 Task: Look for space in Yōkaichiba, Japan from 7th July, 2023 to 15th July, 2023 for 6 adults in price range Rs.15000 to Rs.20000. Place can be entire place with 3 bedrooms having 3 beds and 3 bathrooms. Property type can be house, flat, guest house. Booking option can be shelf check-in. Required host language is English.
Action: Mouse moved to (486, 119)
Screenshot: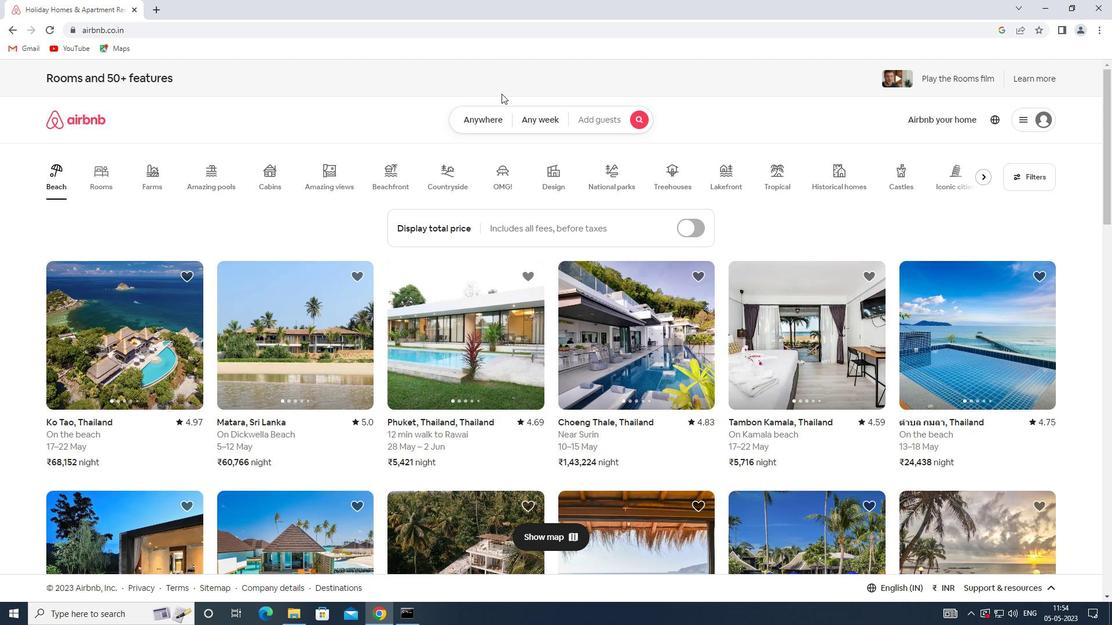 
Action: Mouse pressed left at (486, 119)
Screenshot: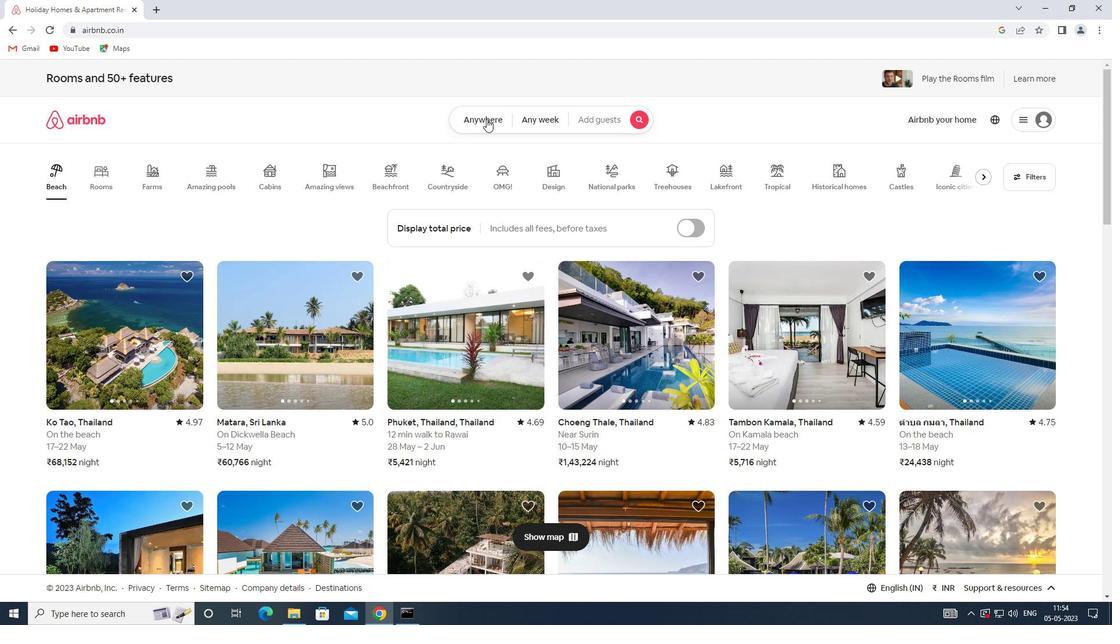 
Action: Mouse moved to (437, 159)
Screenshot: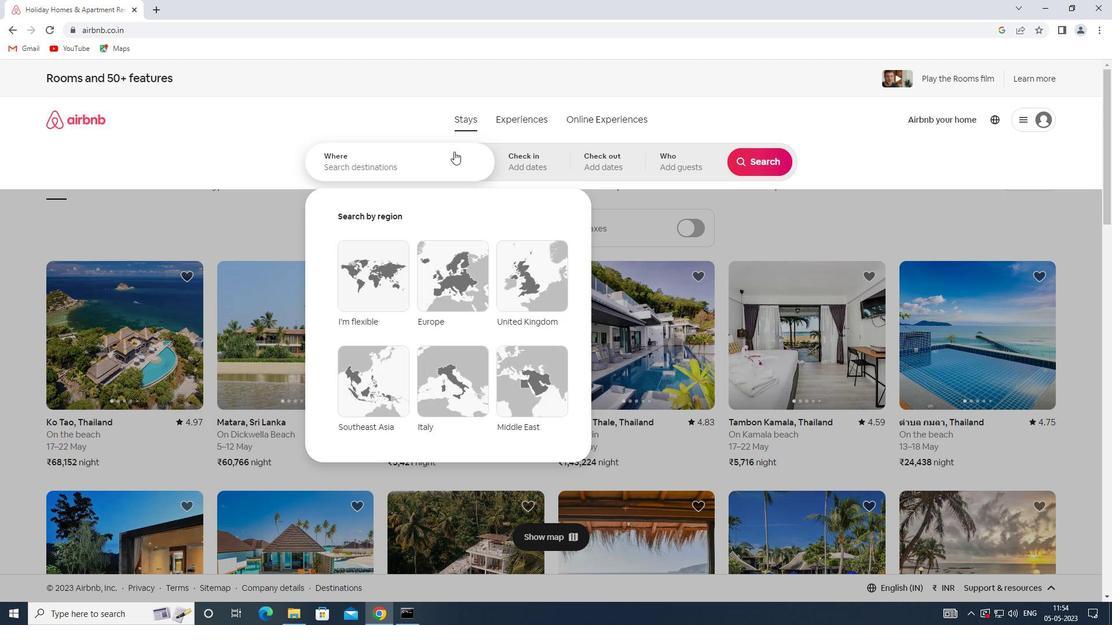 
Action: Mouse pressed left at (437, 159)
Screenshot: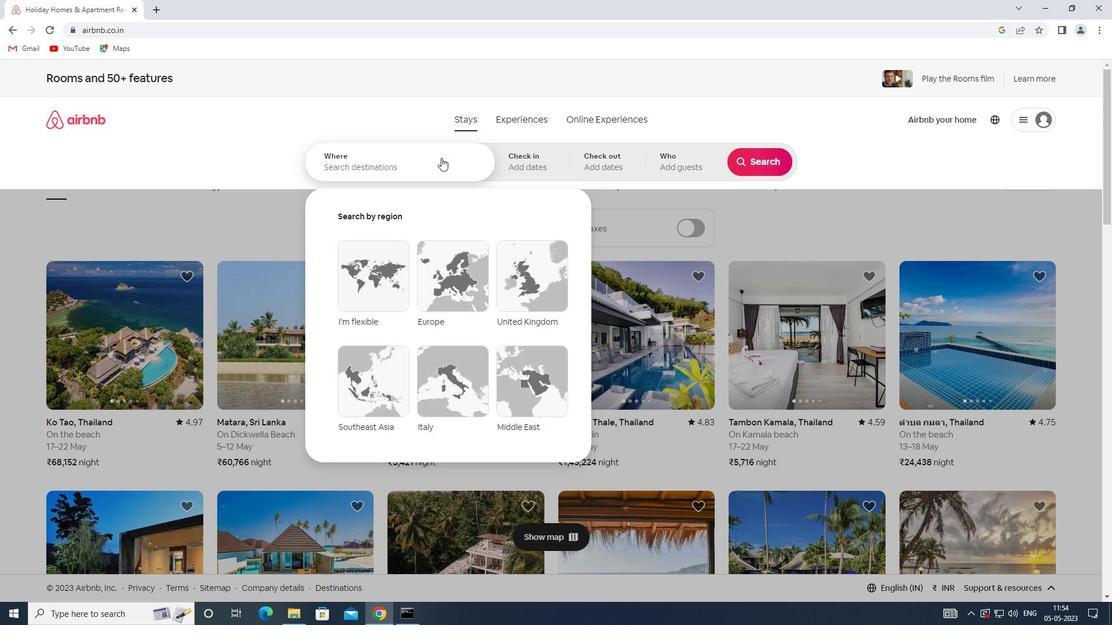 
Action: Key pressed <Key.shift>YOKAICHIBA,<Key.shift>JAPAN
Screenshot: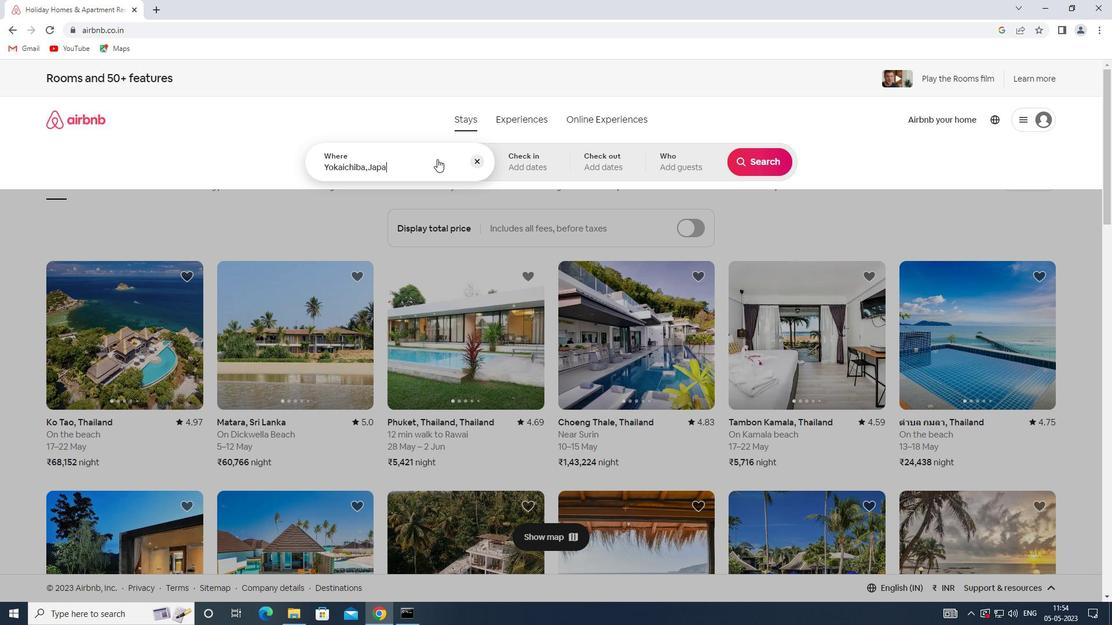 
Action: Mouse moved to (515, 158)
Screenshot: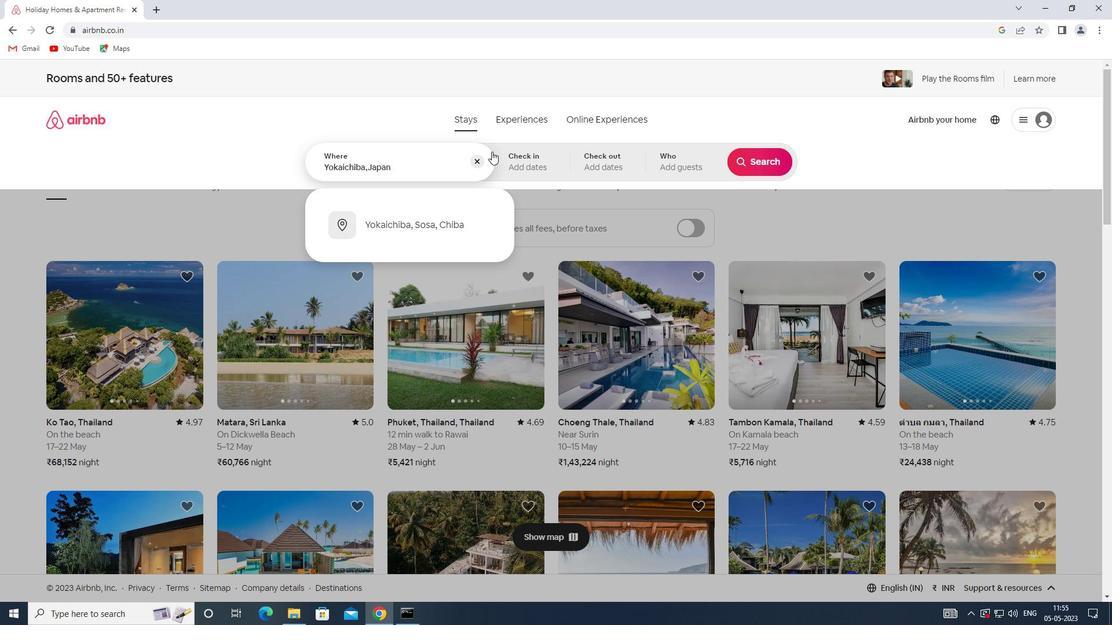 
Action: Mouse pressed left at (515, 158)
Screenshot: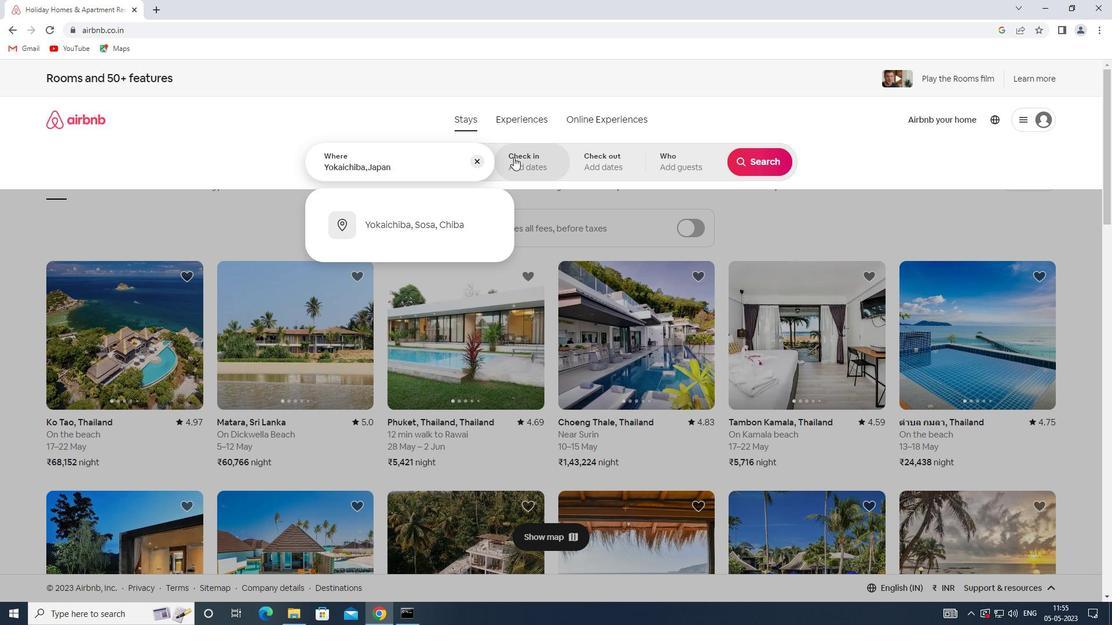 
Action: Mouse moved to (759, 256)
Screenshot: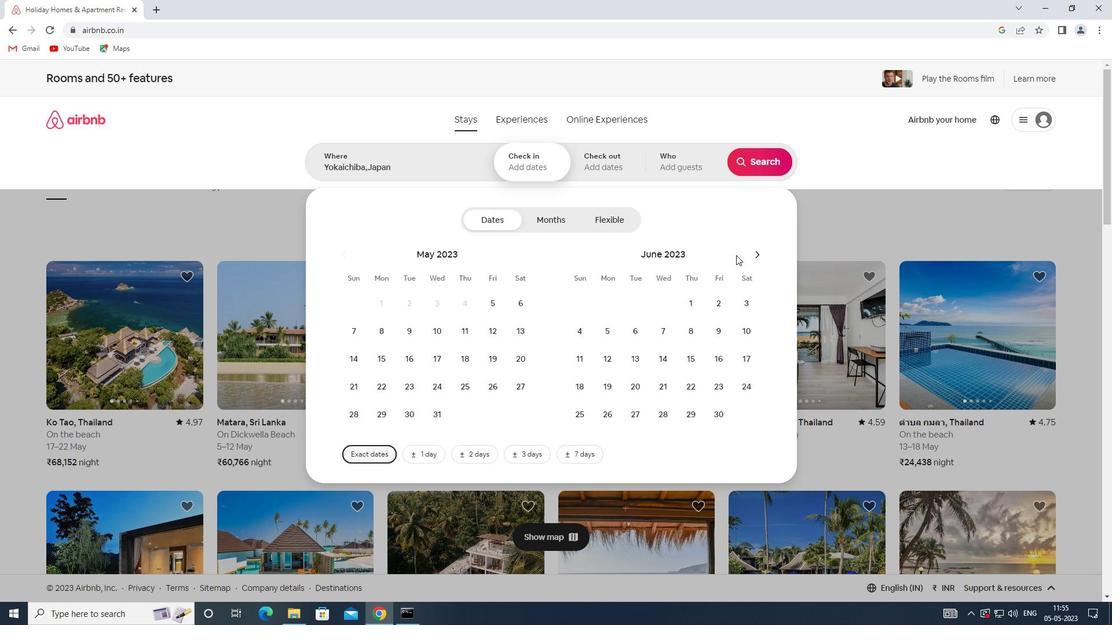 
Action: Mouse pressed left at (759, 256)
Screenshot: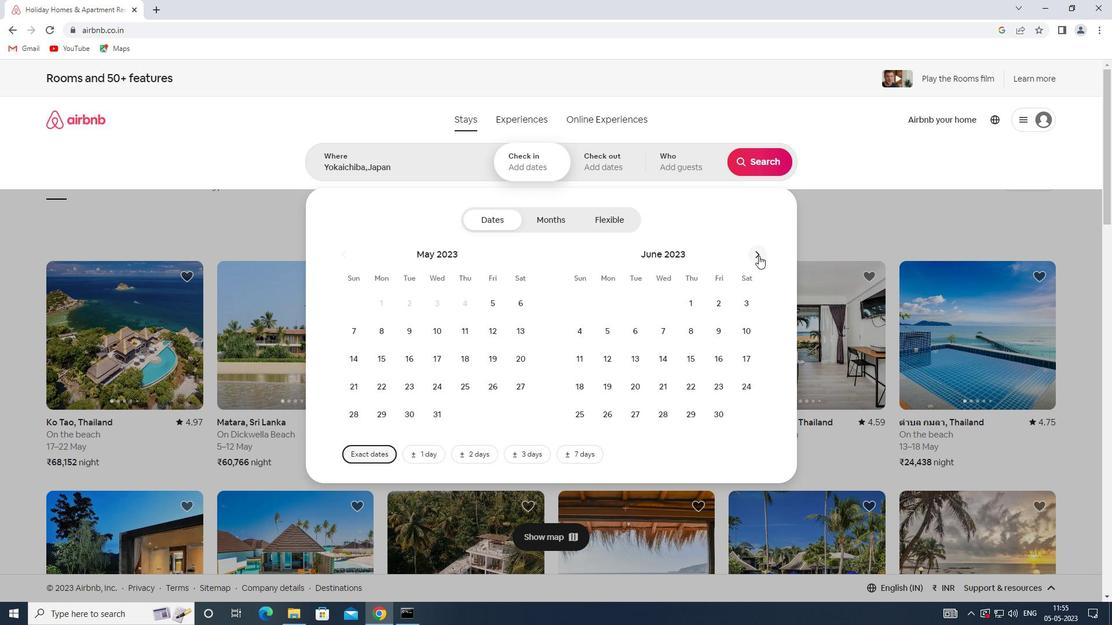 
Action: Mouse moved to (722, 332)
Screenshot: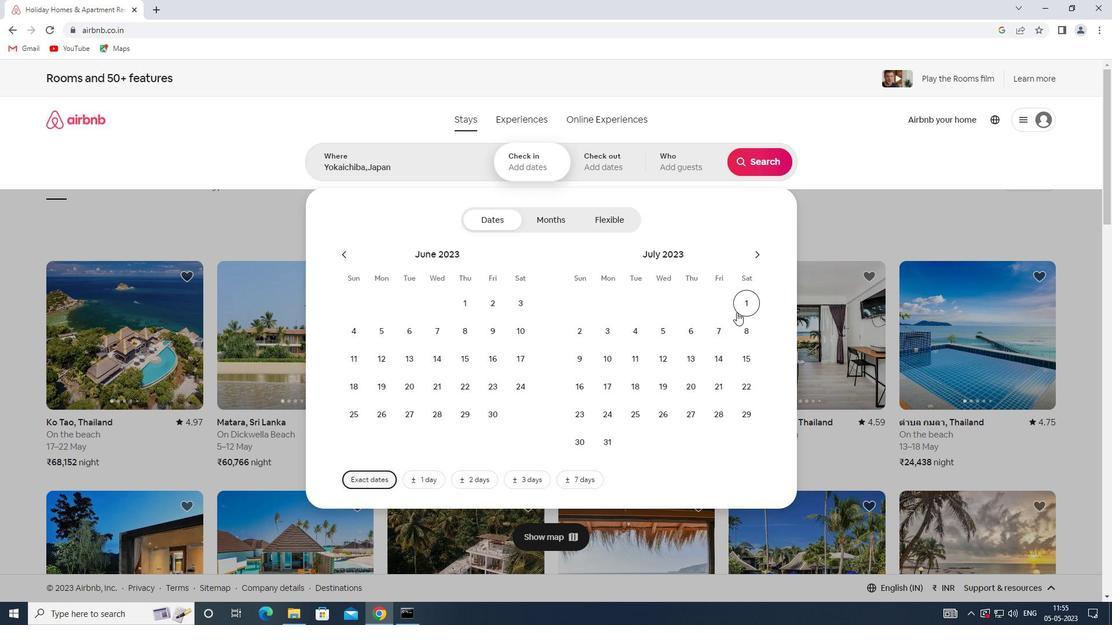 
Action: Mouse pressed left at (722, 332)
Screenshot: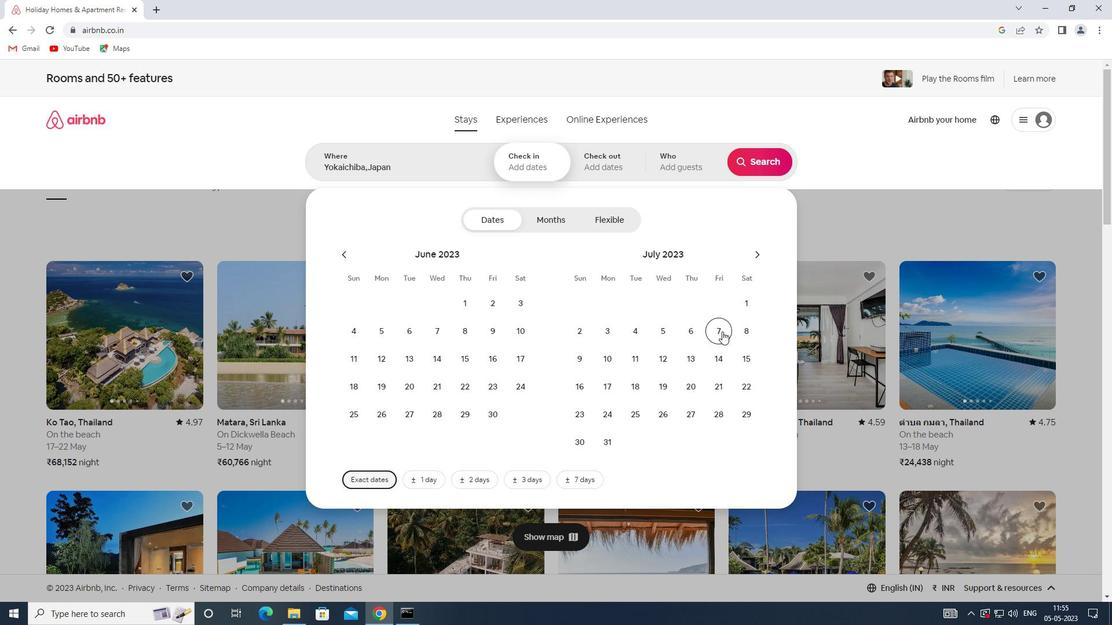 
Action: Mouse moved to (745, 356)
Screenshot: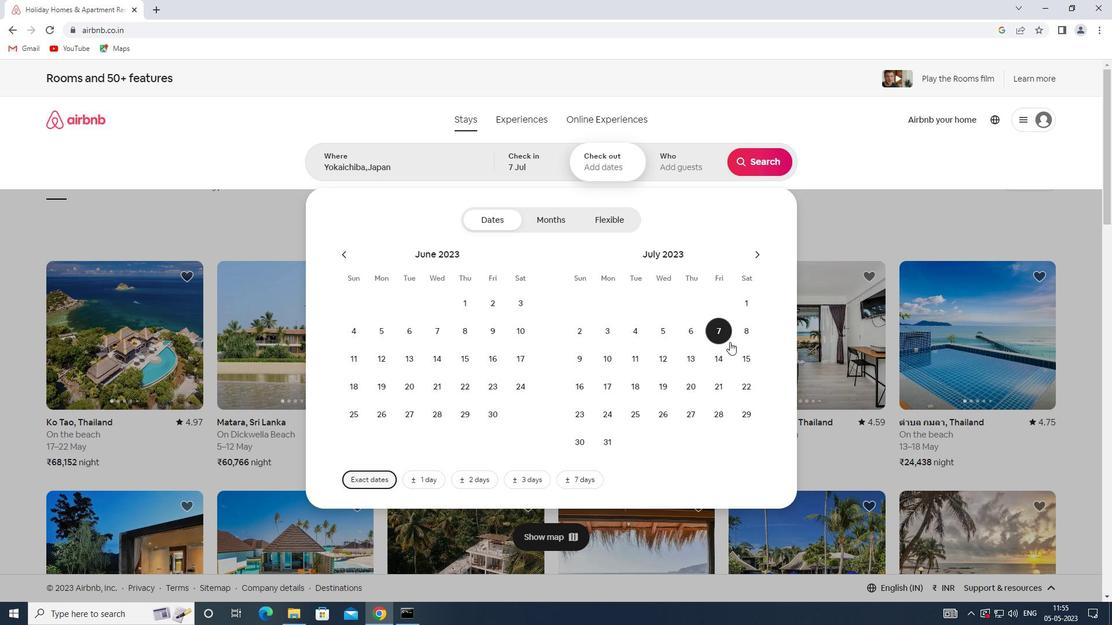 
Action: Mouse pressed left at (745, 356)
Screenshot: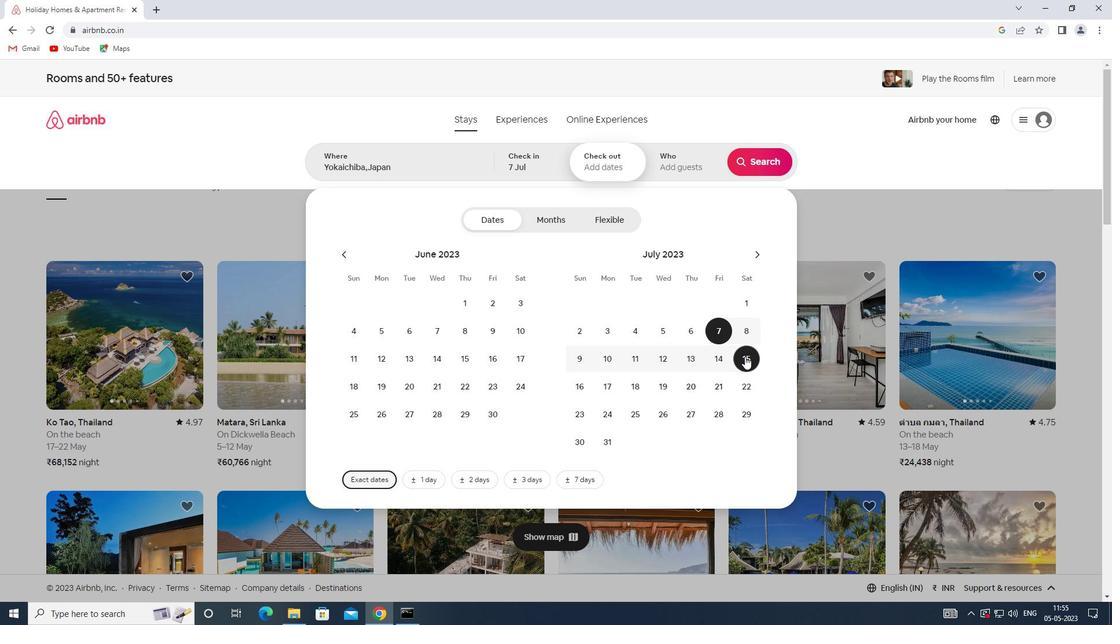 
Action: Mouse moved to (681, 169)
Screenshot: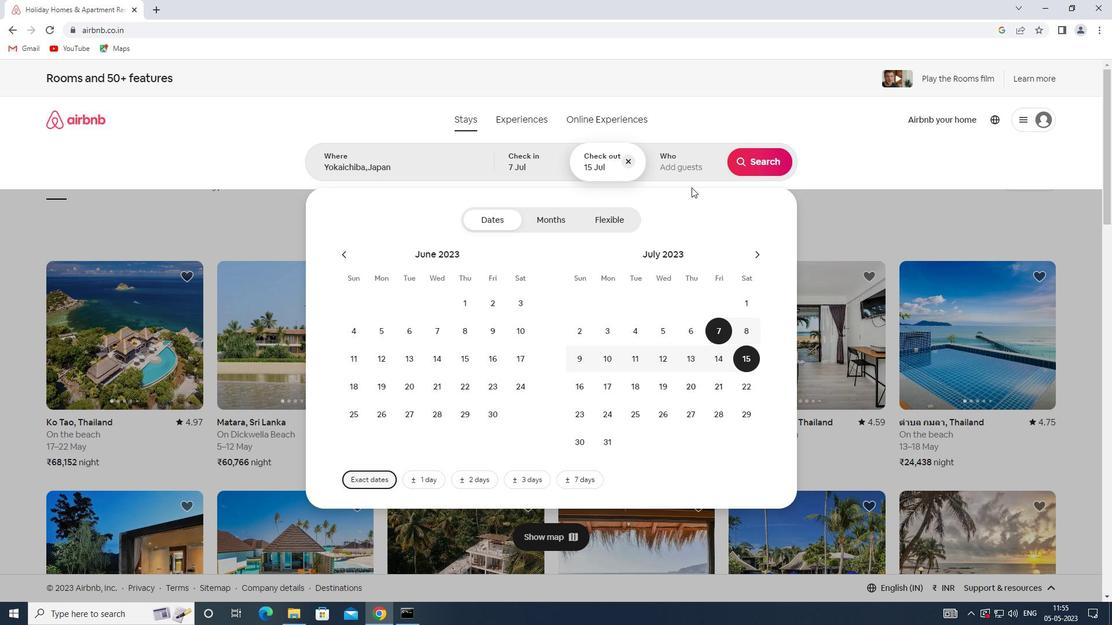 
Action: Mouse pressed left at (681, 169)
Screenshot: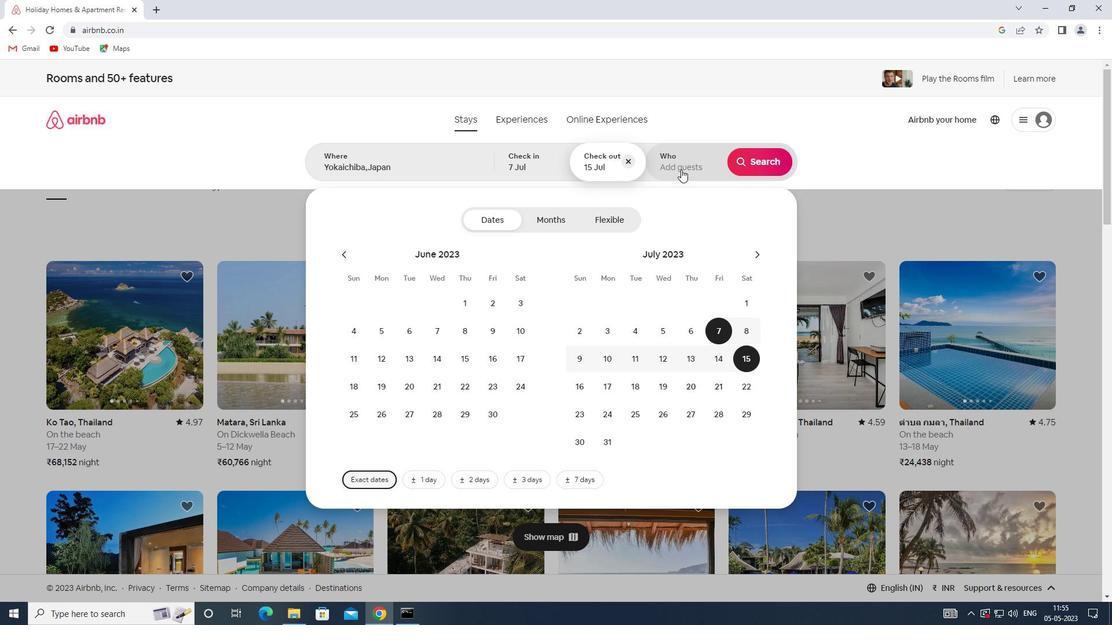 
Action: Mouse moved to (761, 222)
Screenshot: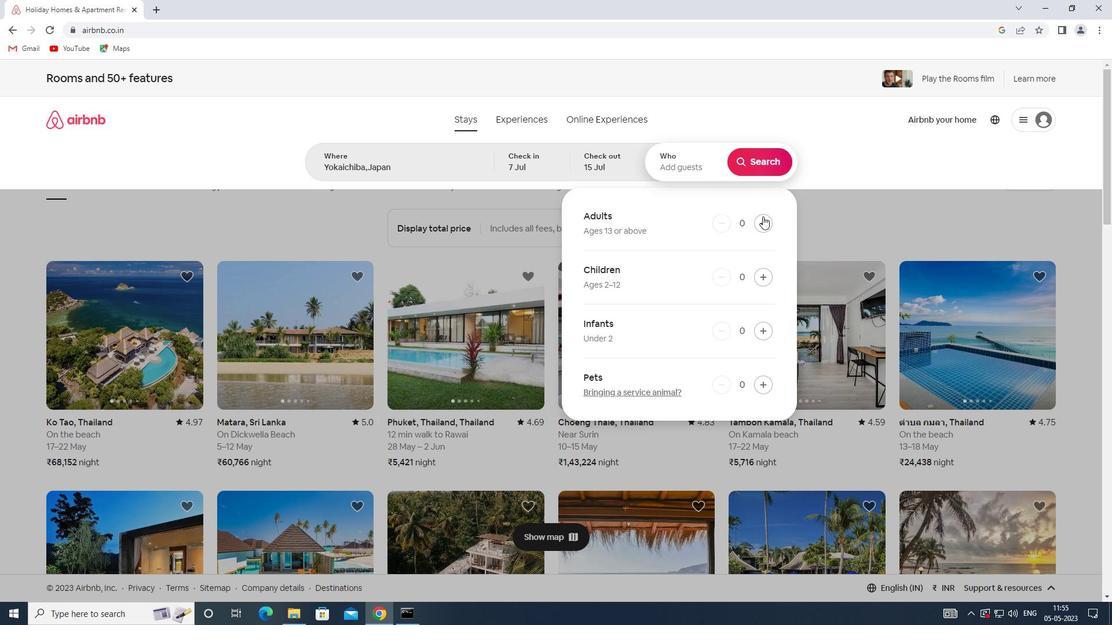 
Action: Mouse pressed left at (761, 222)
Screenshot: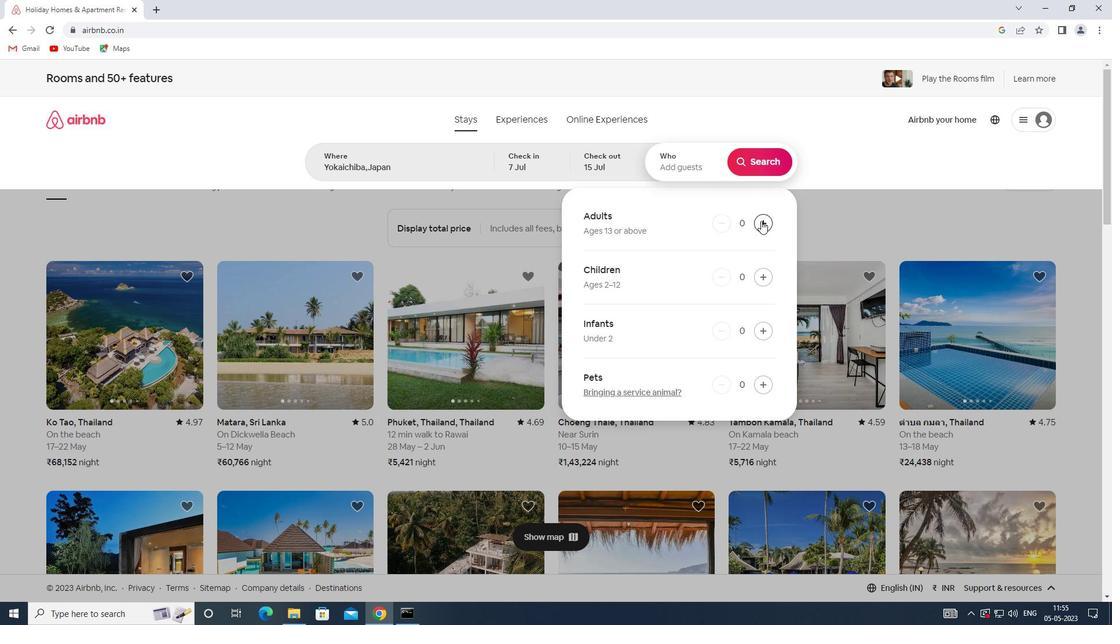 
Action: Mouse pressed left at (761, 222)
Screenshot: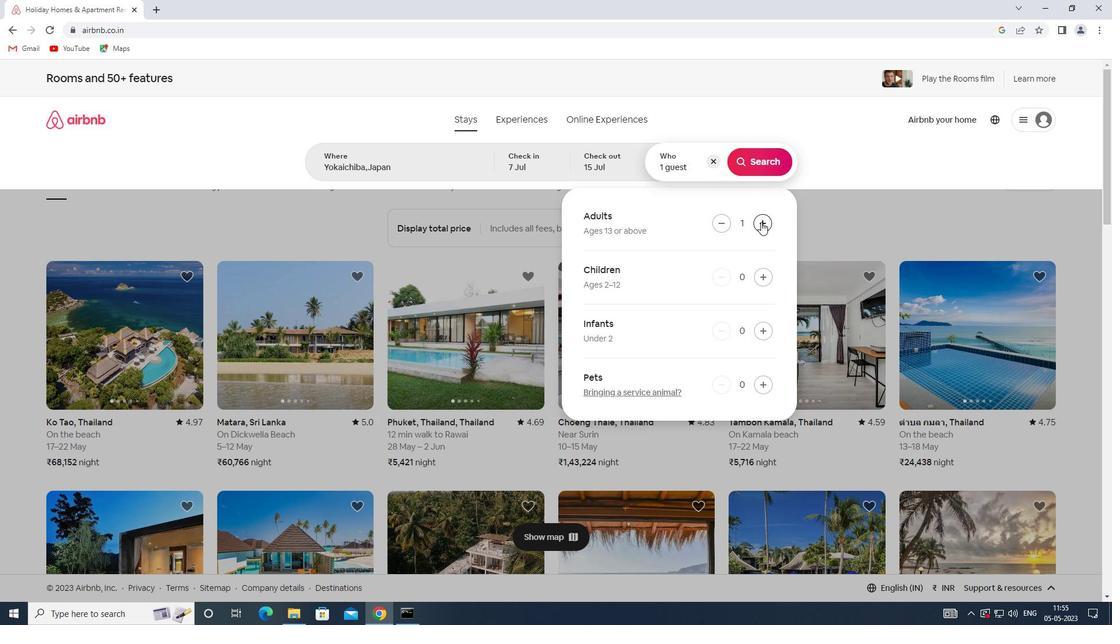 
Action: Mouse pressed left at (761, 222)
Screenshot: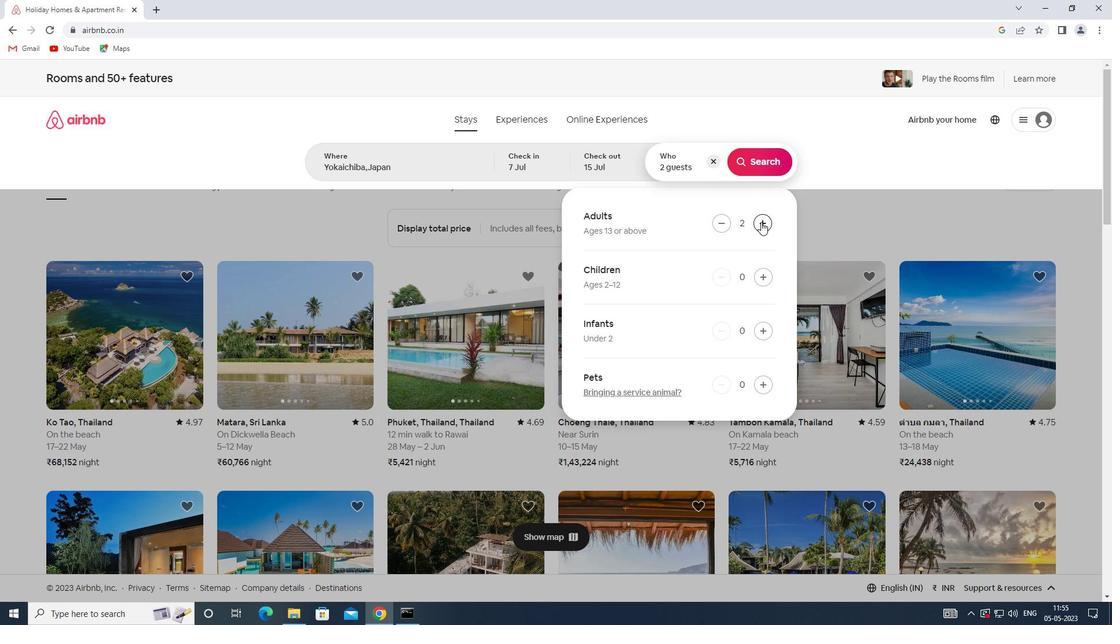 
Action: Mouse pressed left at (761, 222)
Screenshot: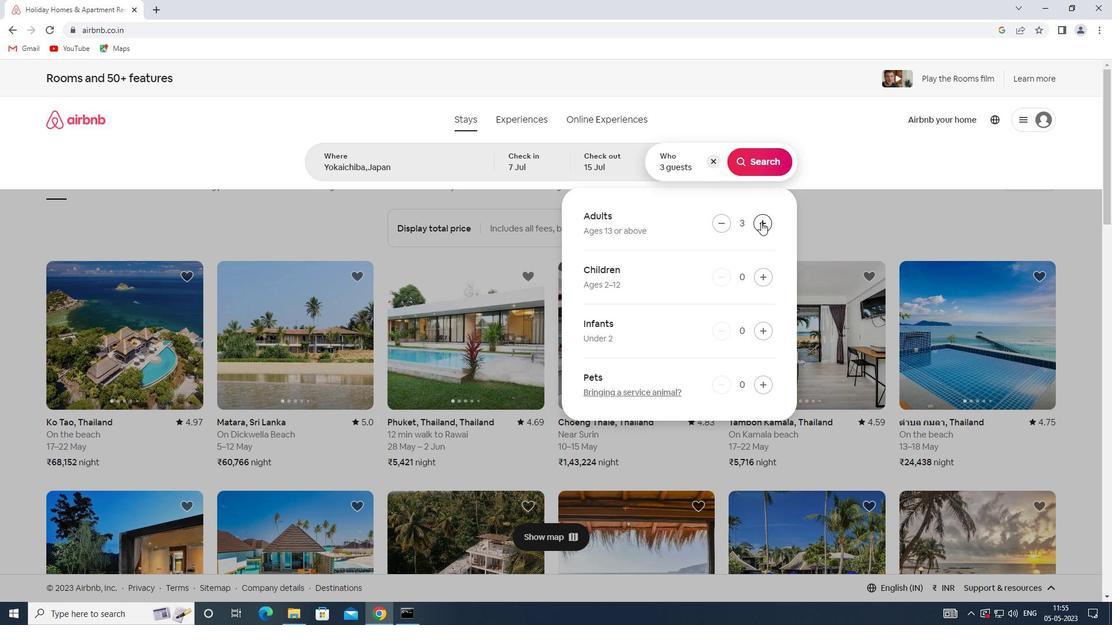 
Action: Mouse pressed left at (761, 222)
Screenshot: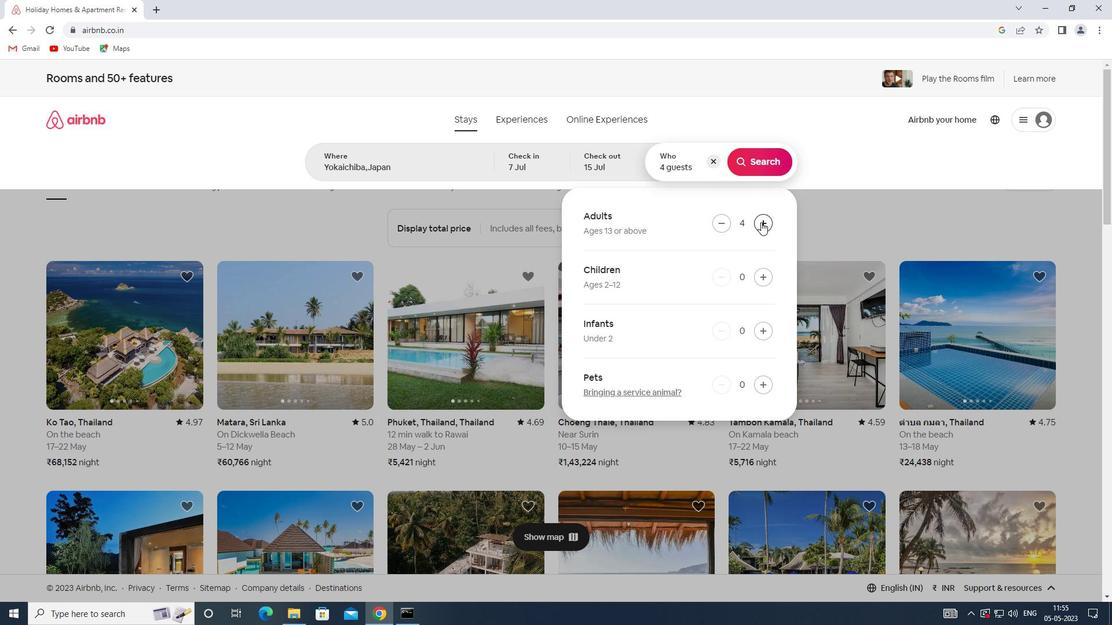 
Action: Mouse pressed left at (761, 222)
Screenshot: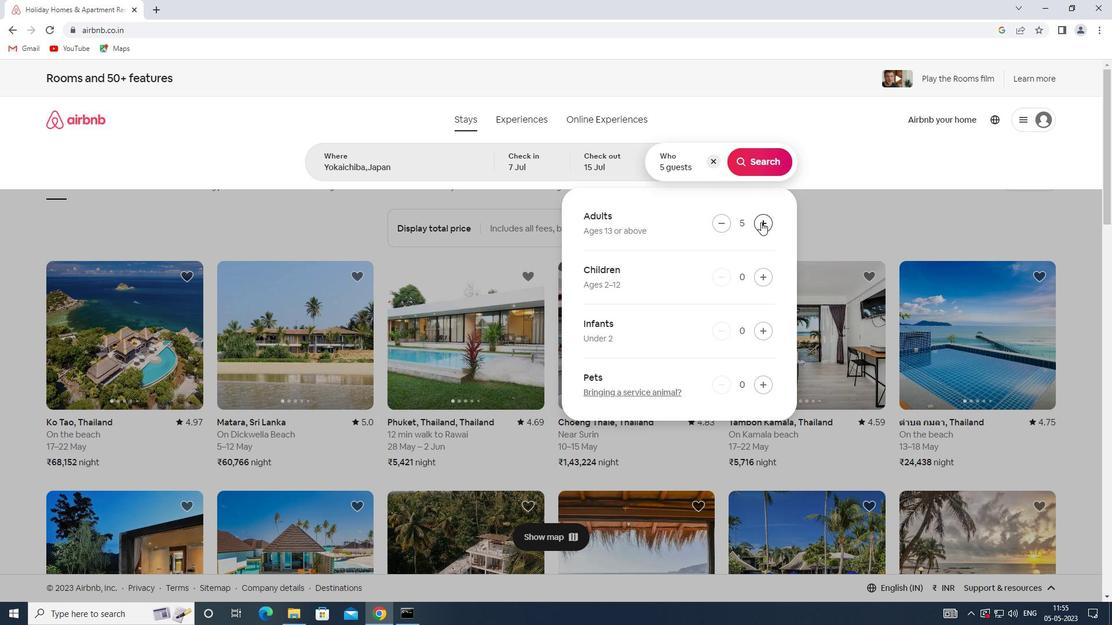 
Action: Mouse moved to (761, 163)
Screenshot: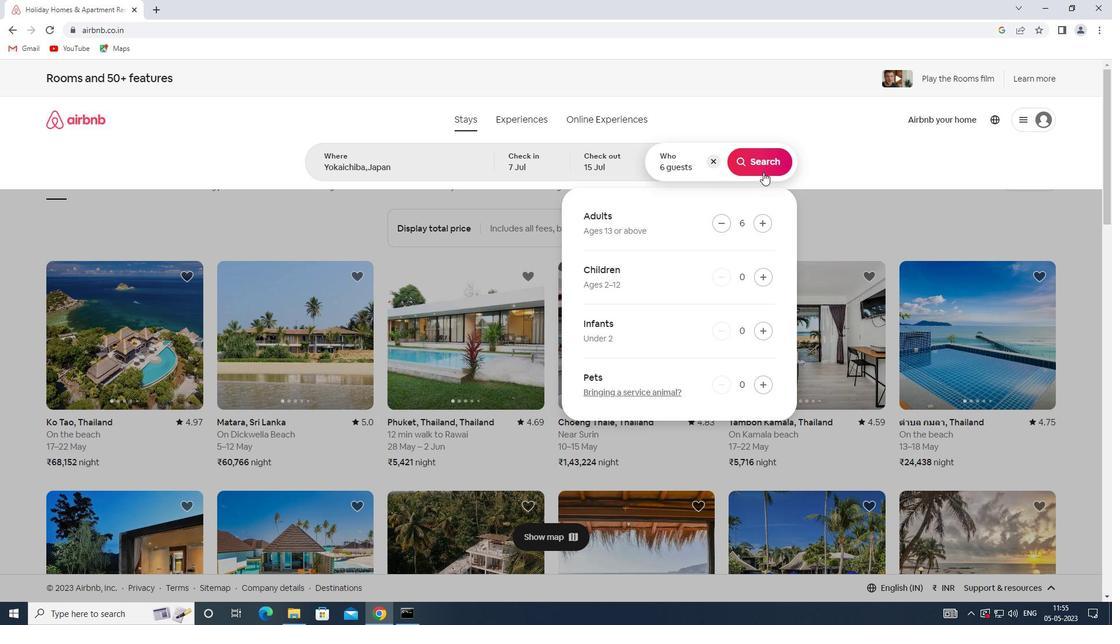 
Action: Mouse pressed left at (761, 163)
Screenshot: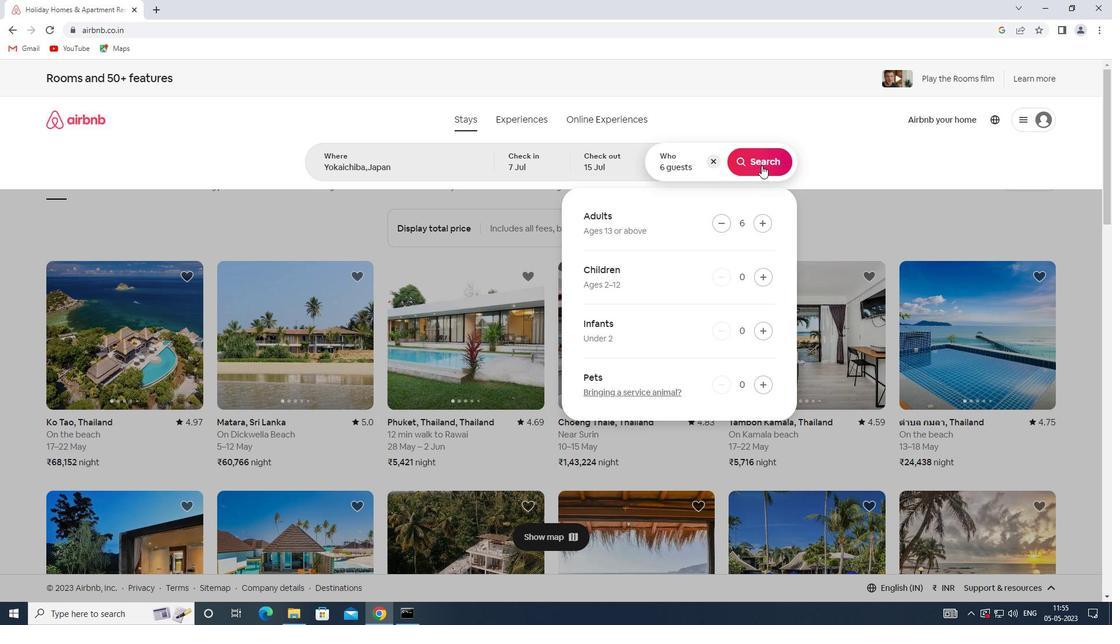 
Action: Mouse moved to (1064, 140)
Screenshot: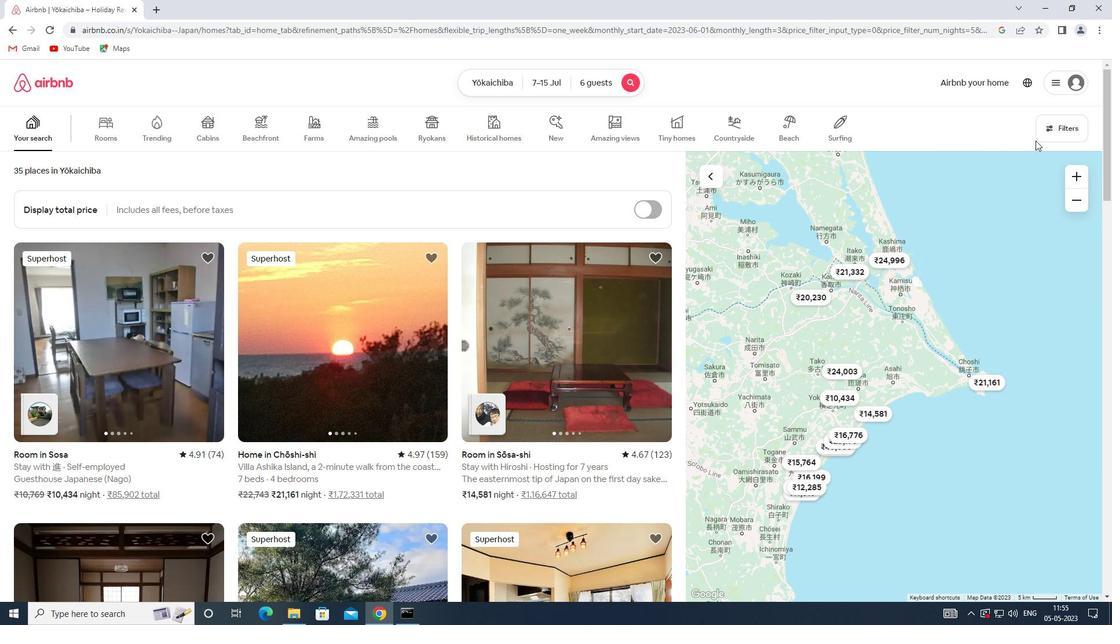 
Action: Mouse pressed left at (1064, 140)
Screenshot: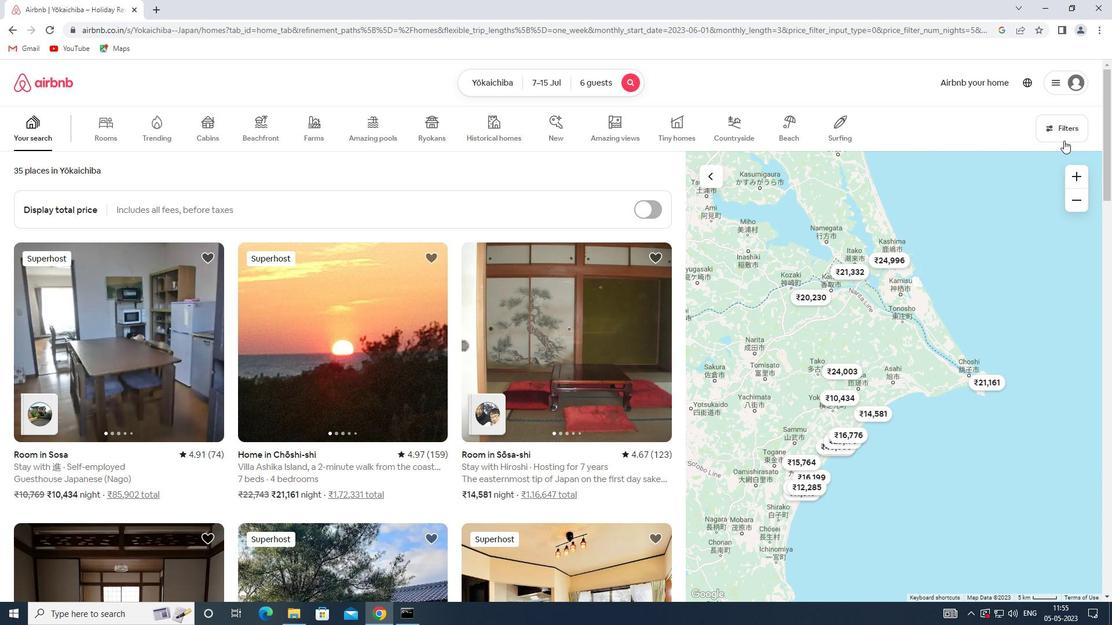 
Action: Mouse moved to (420, 414)
Screenshot: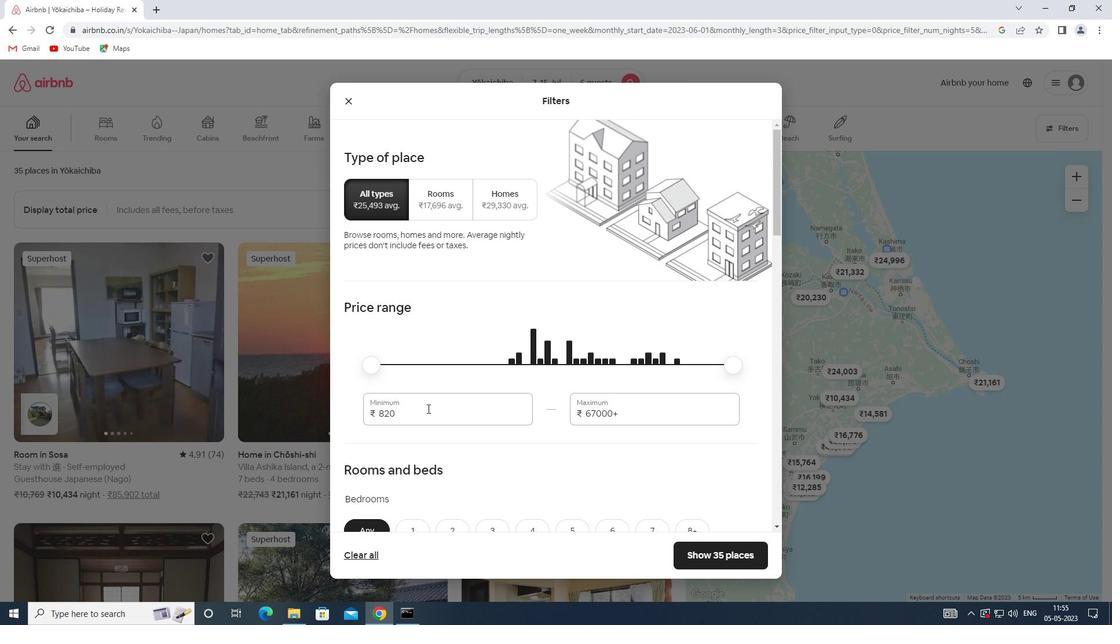 
Action: Mouse pressed left at (420, 414)
Screenshot: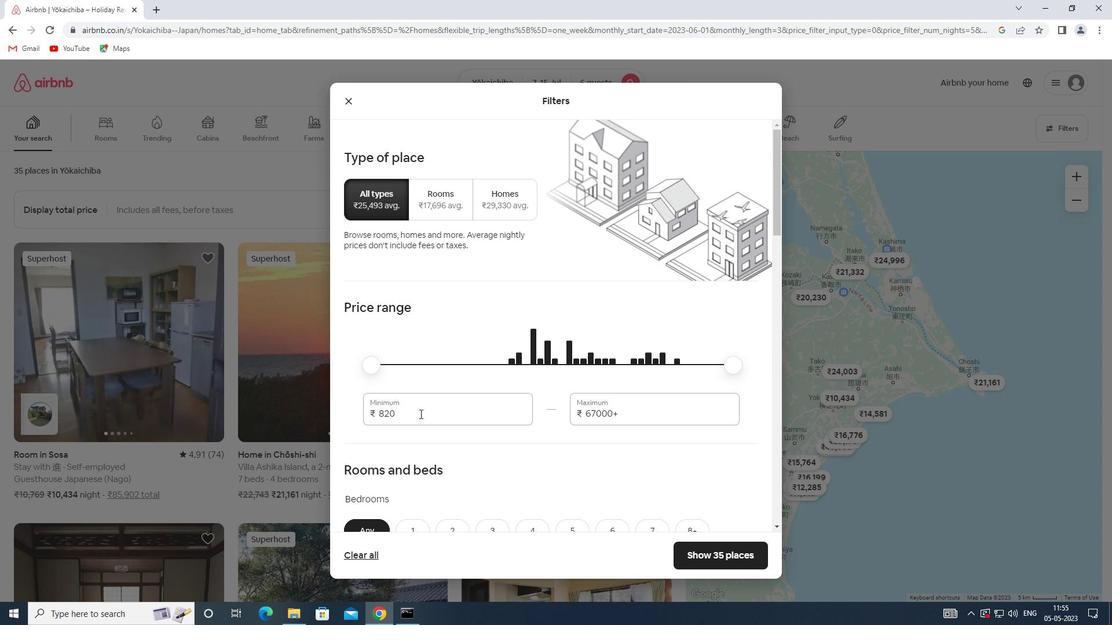 
Action: Mouse moved to (364, 411)
Screenshot: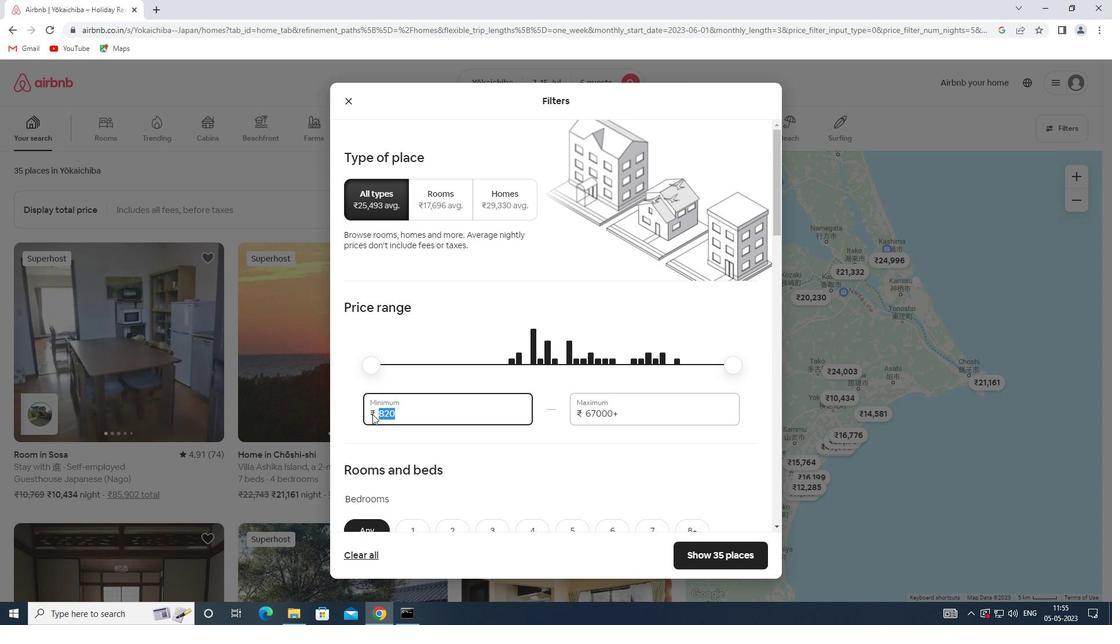 
Action: Key pressed 15000
Screenshot: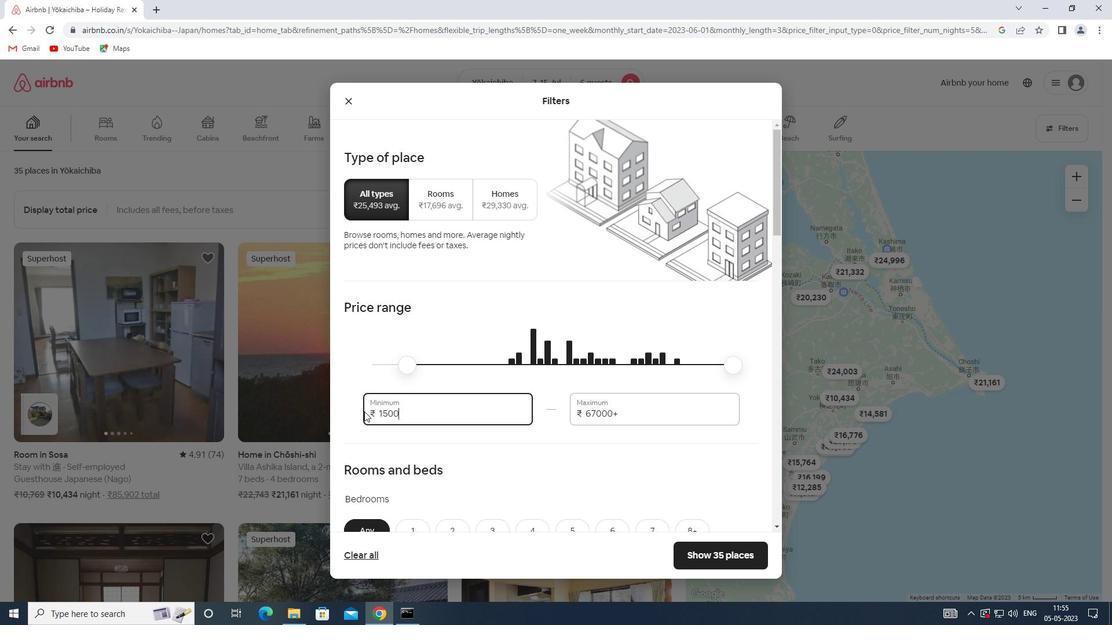 
Action: Mouse moved to (624, 416)
Screenshot: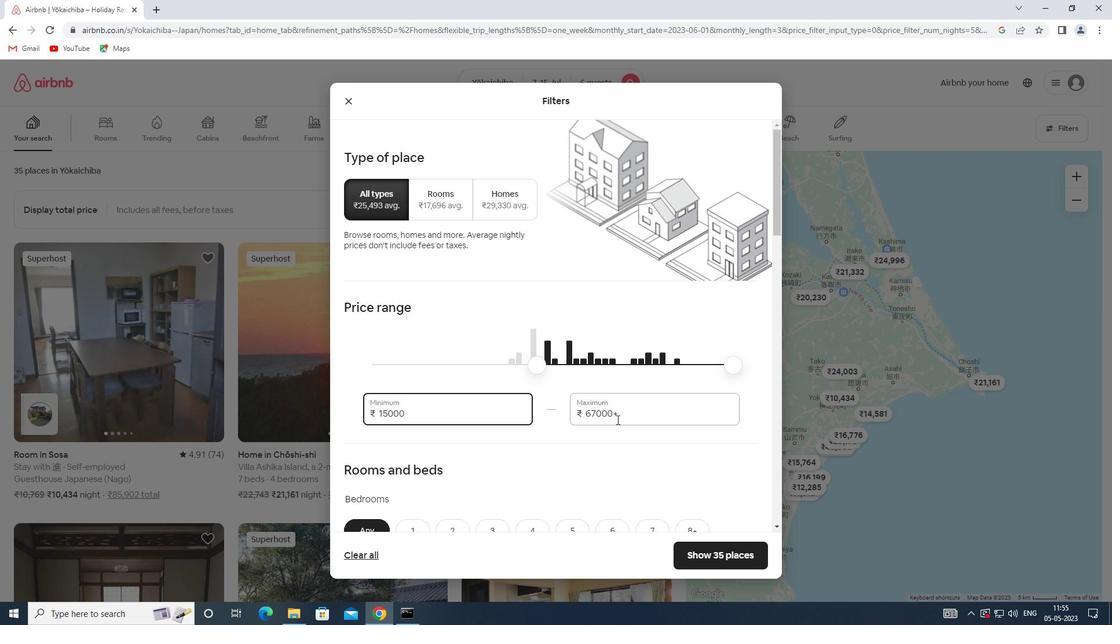 
Action: Mouse pressed left at (624, 416)
Screenshot: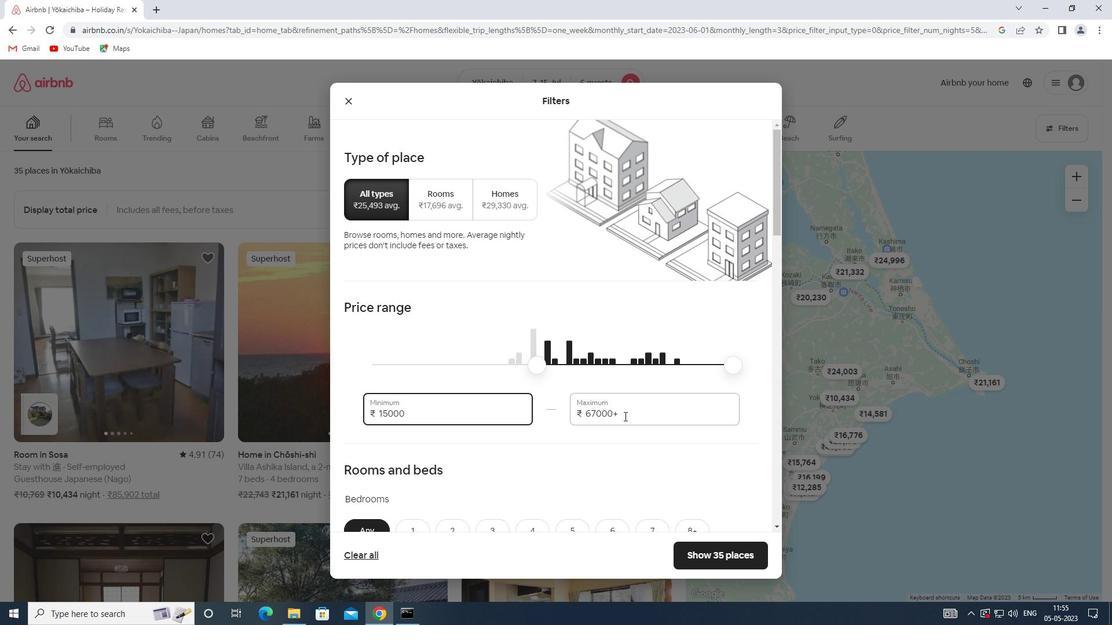 
Action: Mouse moved to (516, 413)
Screenshot: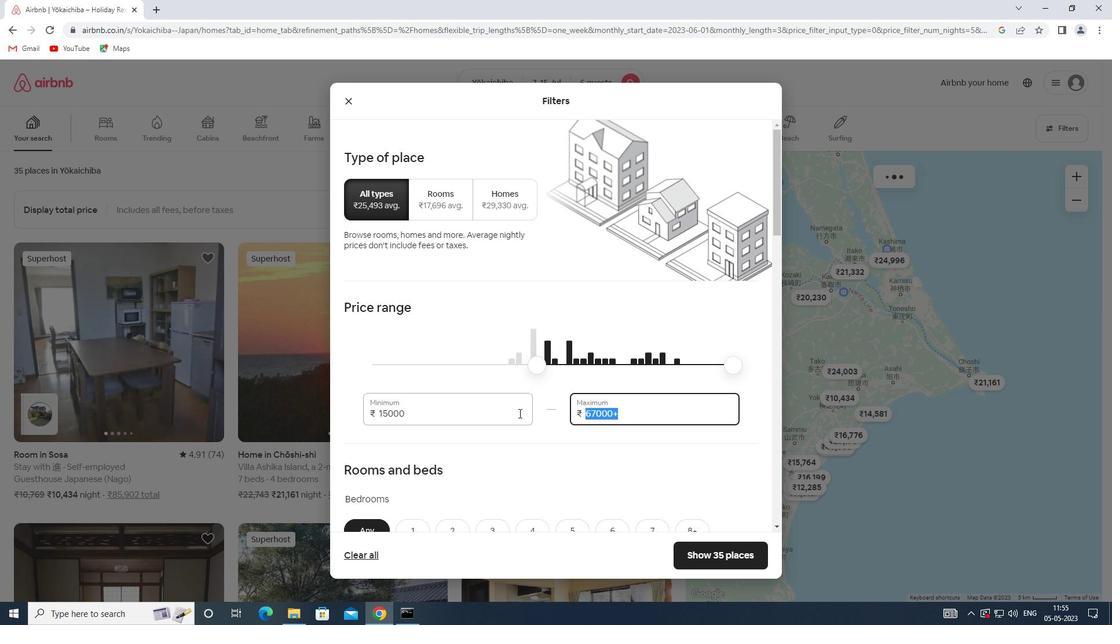 
Action: Key pressed 20000
Screenshot: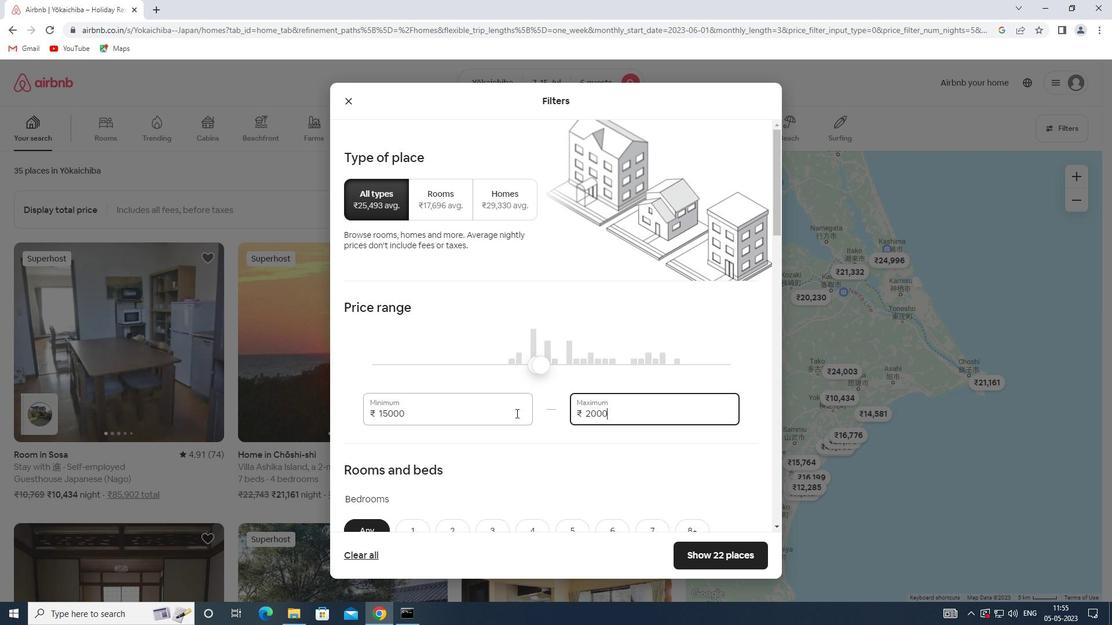 
Action: Mouse moved to (512, 413)
Screenshot: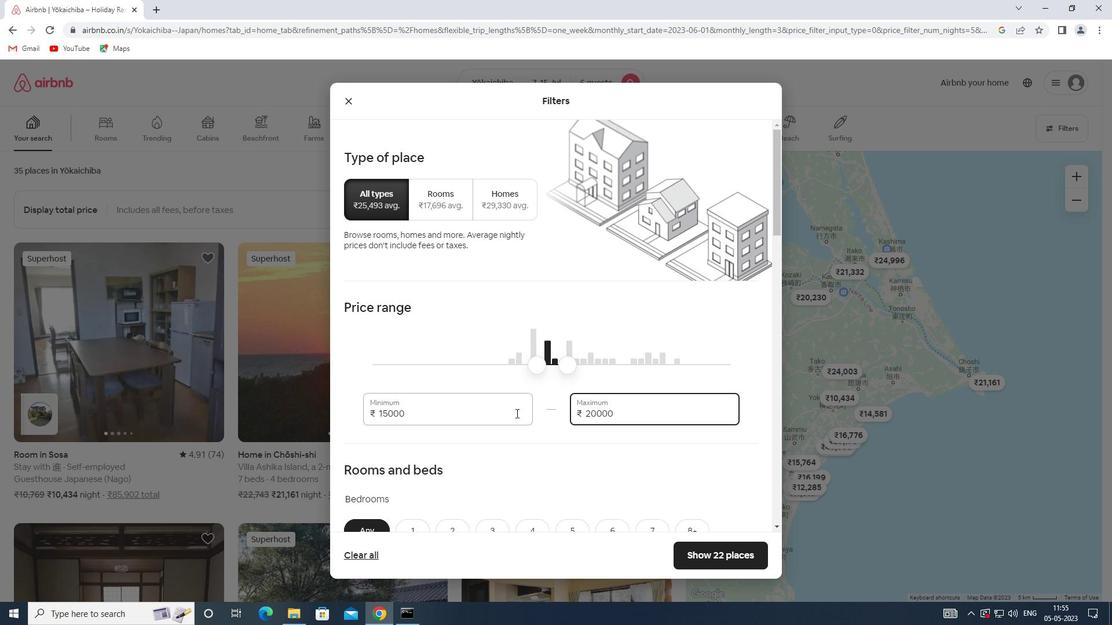 
Action: Mouse scrolled (512, 413) with delta (0, 0)
Screenshot: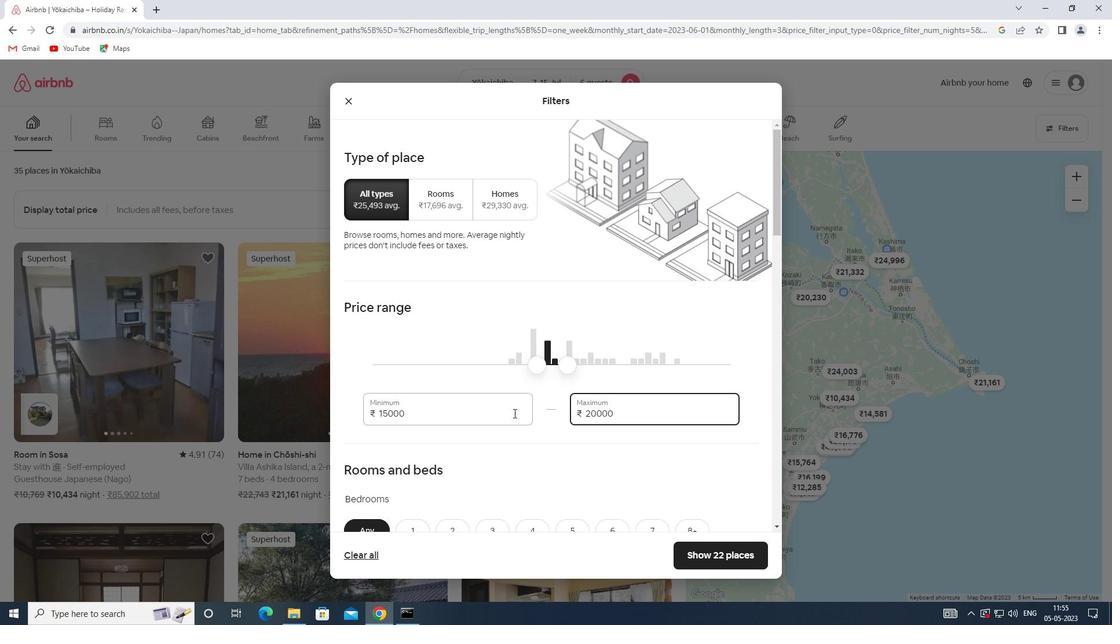 
Action: Mouse scrolled (512, 413) with delta (0, 0)
Screenshot: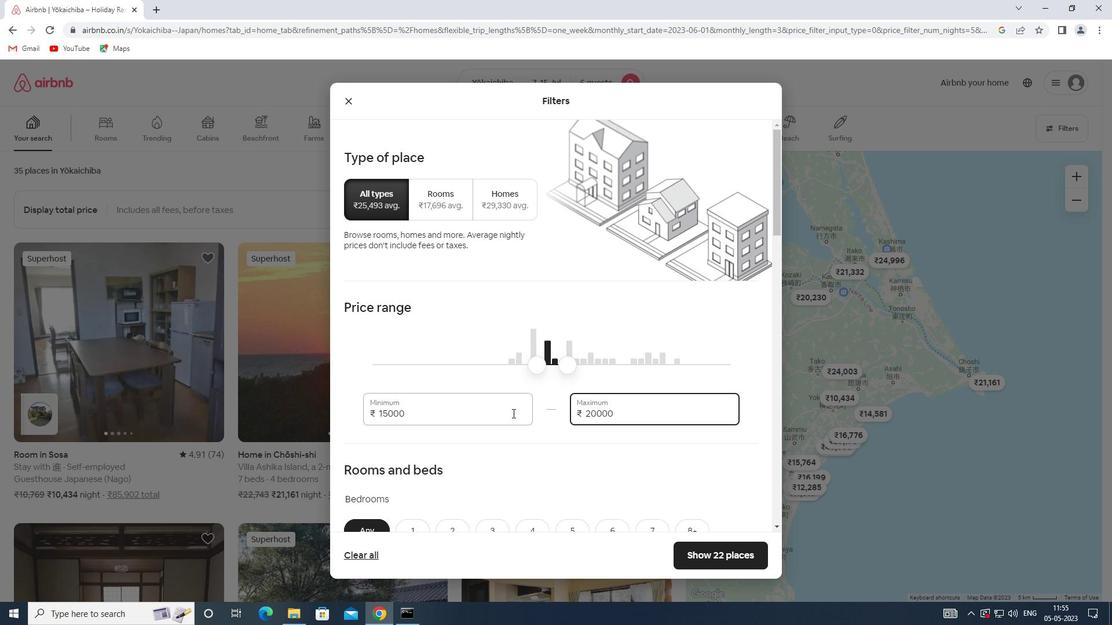 
Action: Mouse moved to (508, 417)
Screenshot: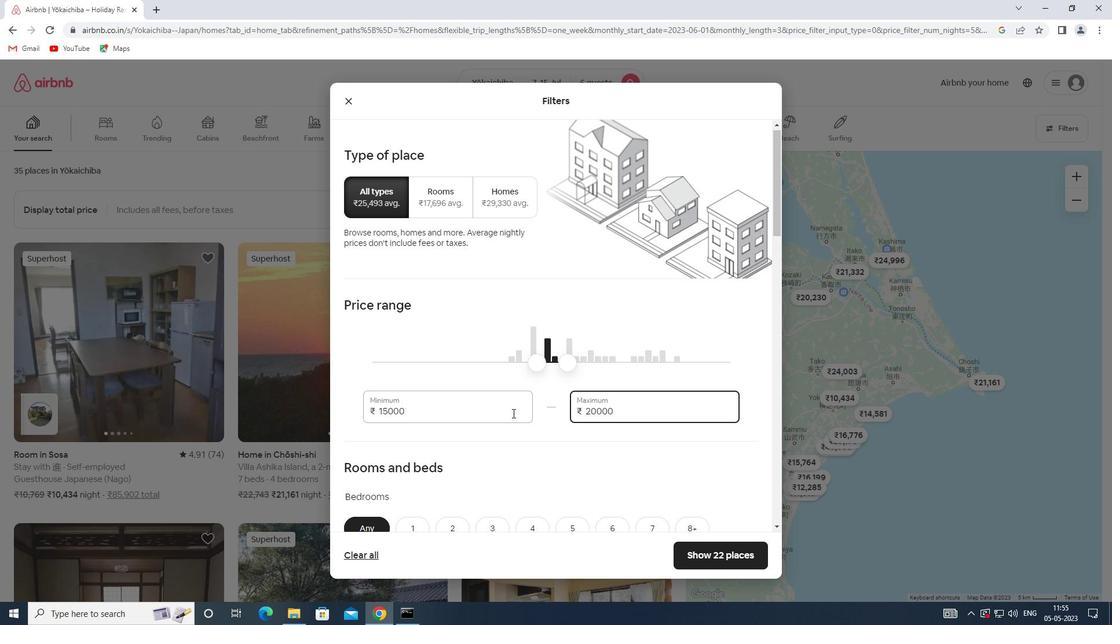 
Action: Mouse scrolled (508, 417) with delta (0, 0)
Screenshot: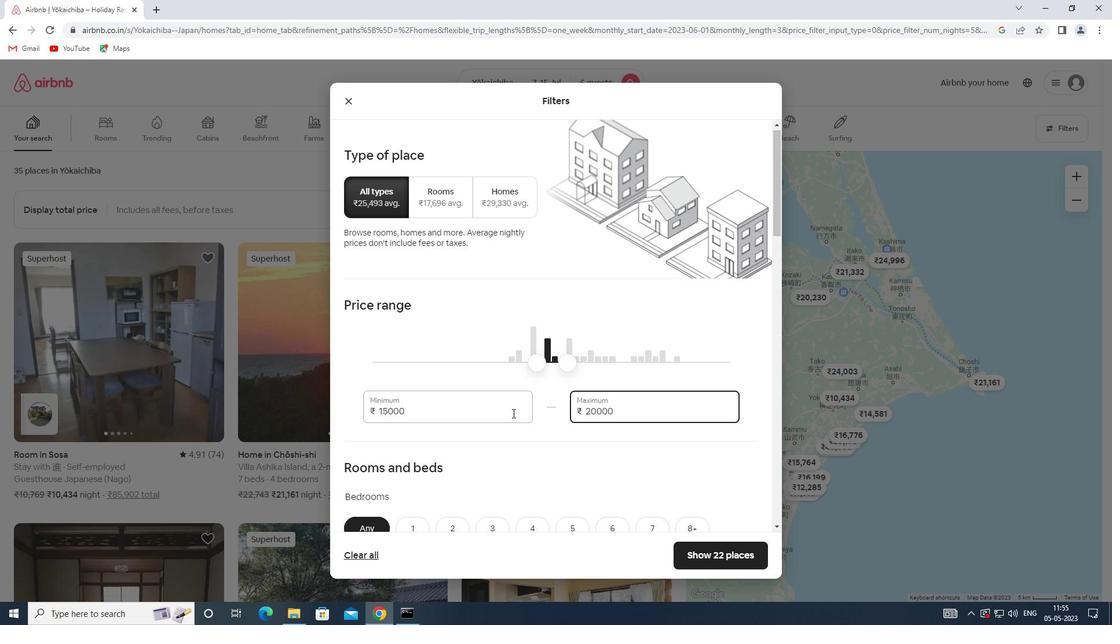 
Action: Mouse scrolled (508, 417) with delta (0, 0)
Screenshot: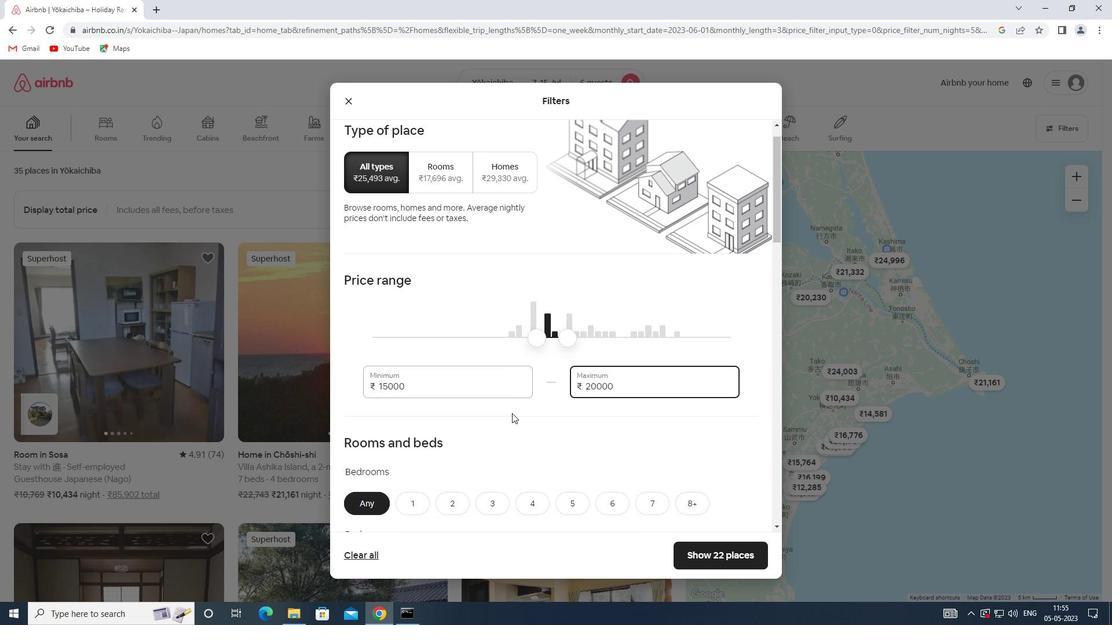 
Action: Mouse scrolled (508, 417) with delta (0, 0)
Screenshot: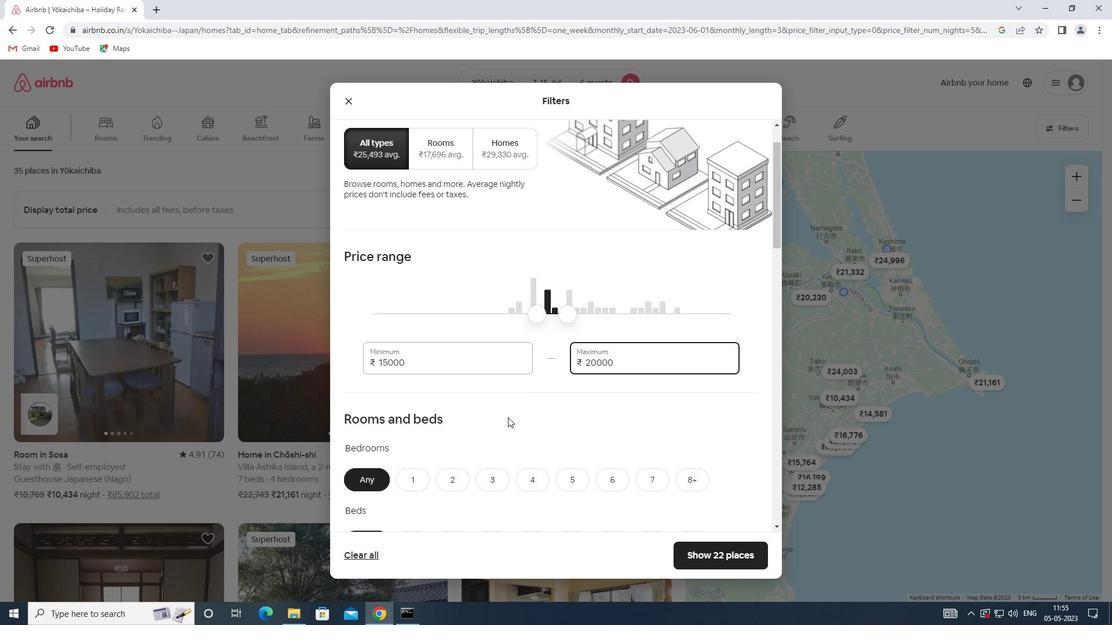 
Action: Mouse moved to (490, 248)
Screenshot: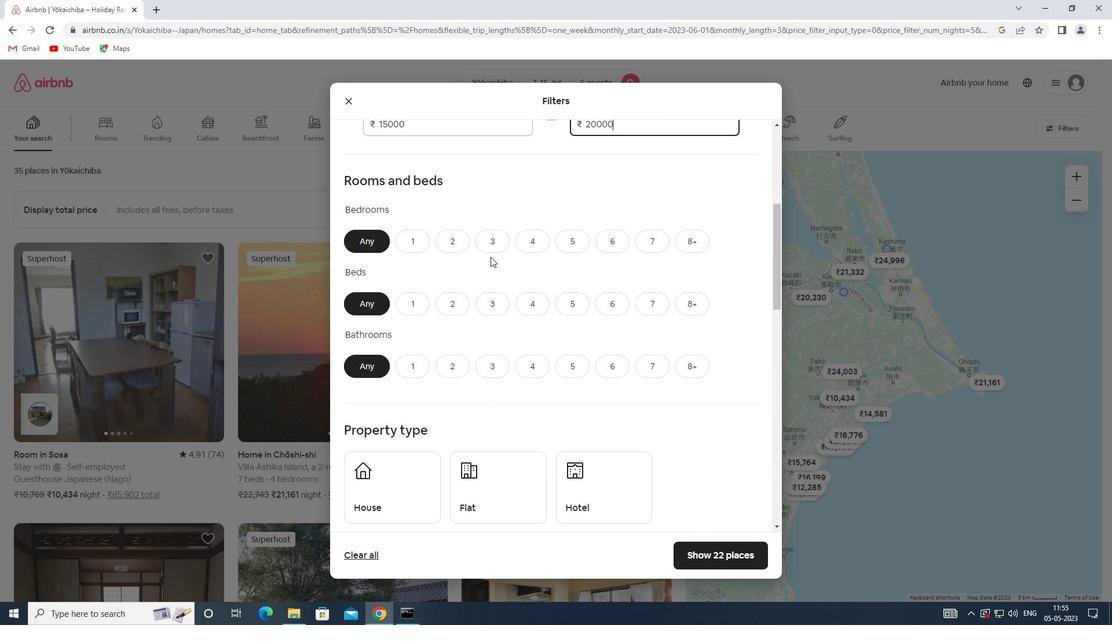 
Action: Mouse pressed left at (490, 248)
Screenshot: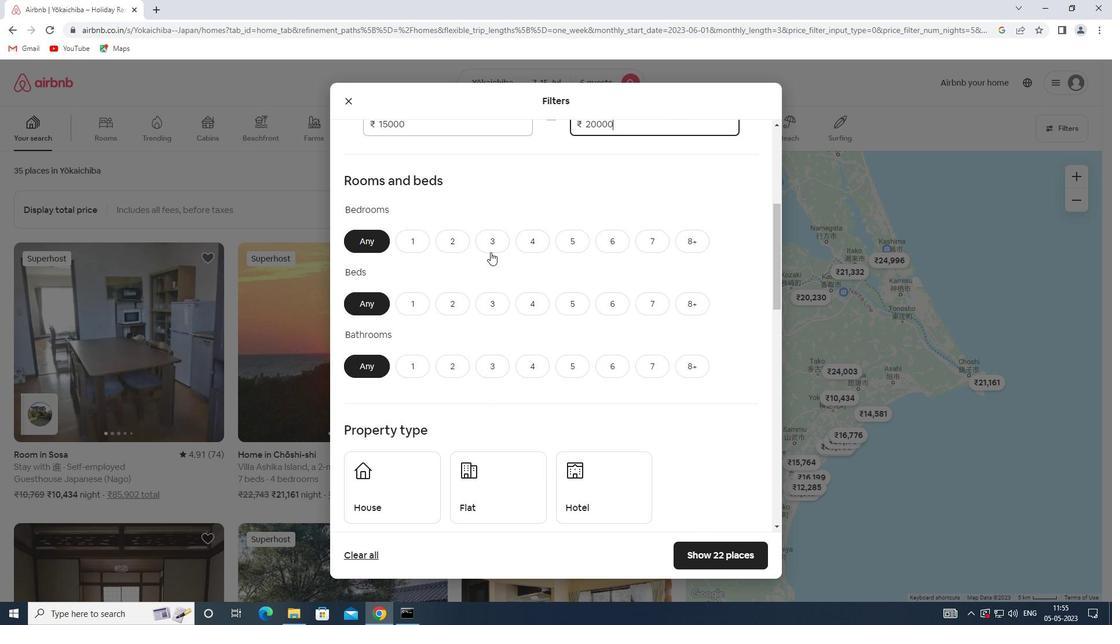 
Action: Mouse moved to (489, 301)
Screenshot: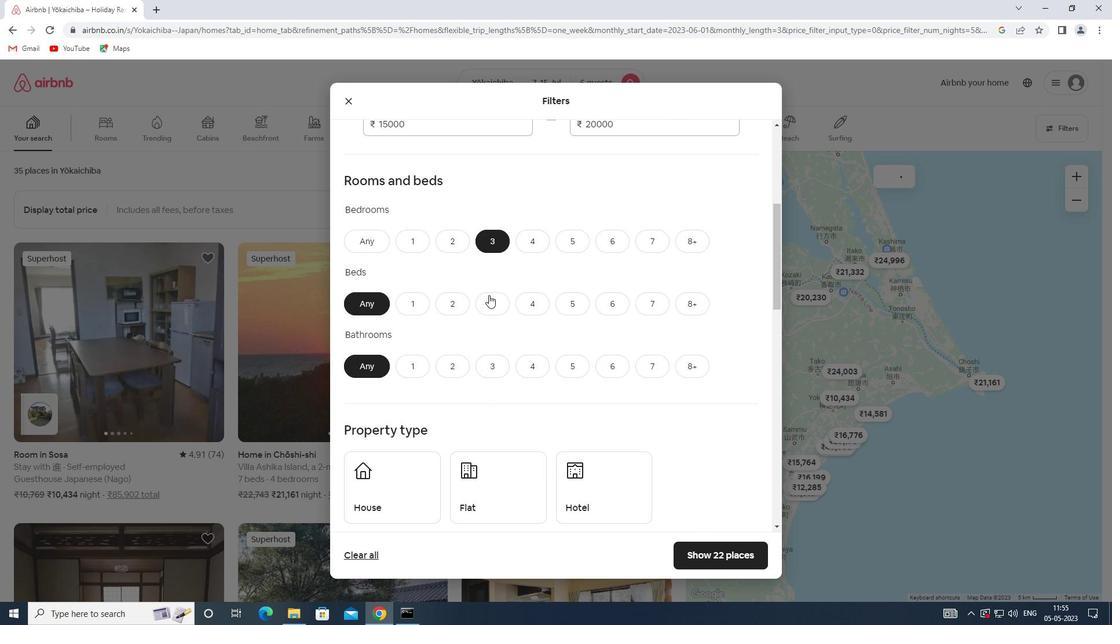 
Action: Mouse pressed left at (489, 301)
Screenshot: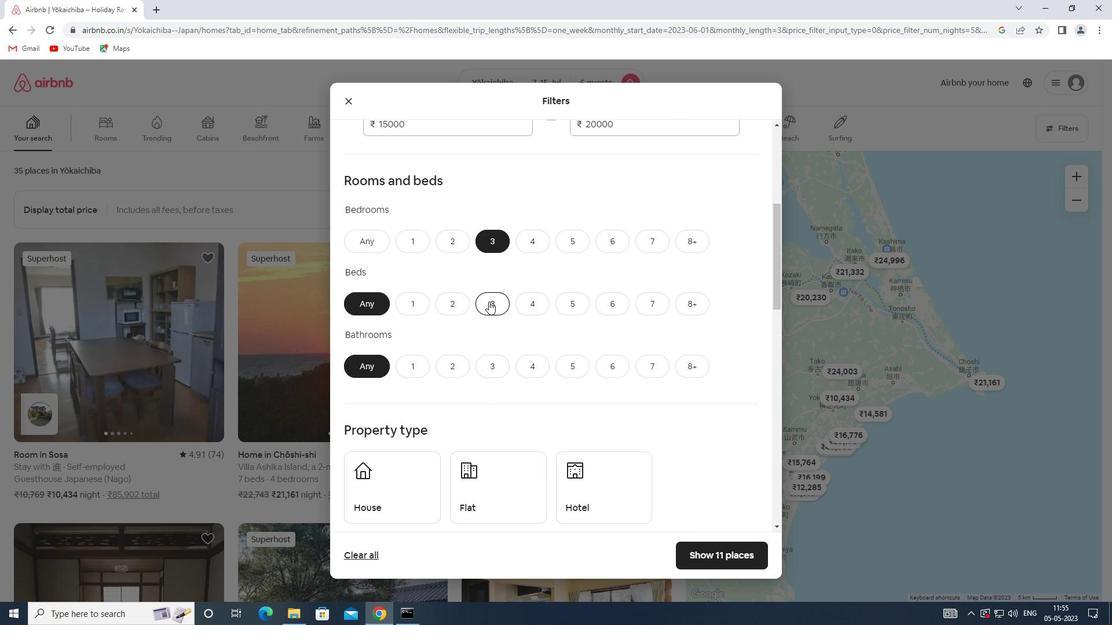 
Action: Mouse moved to (497, 363)
Screenshot: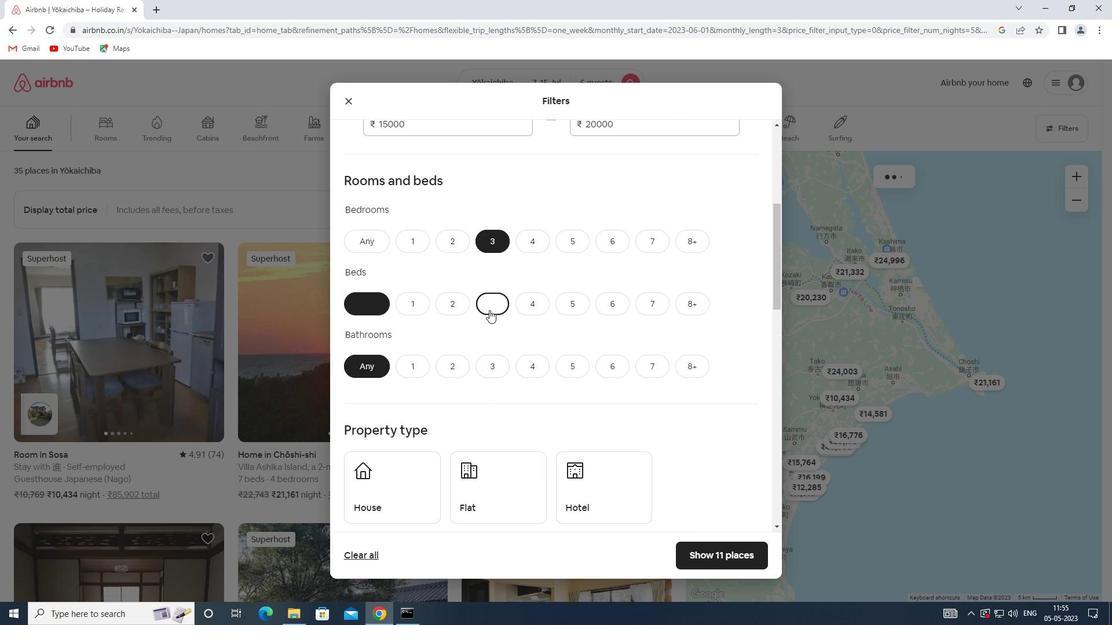
Action: Mouse pressed left at (497, 363)
Screenshot: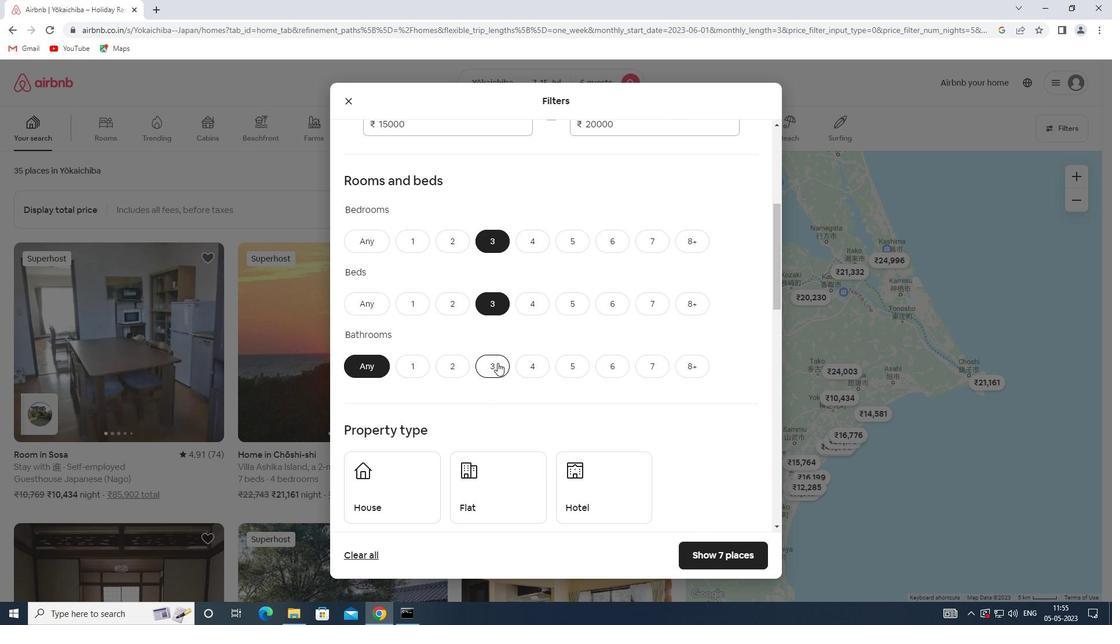 
Action: Mouse moved to (487, 370)
Screenshot: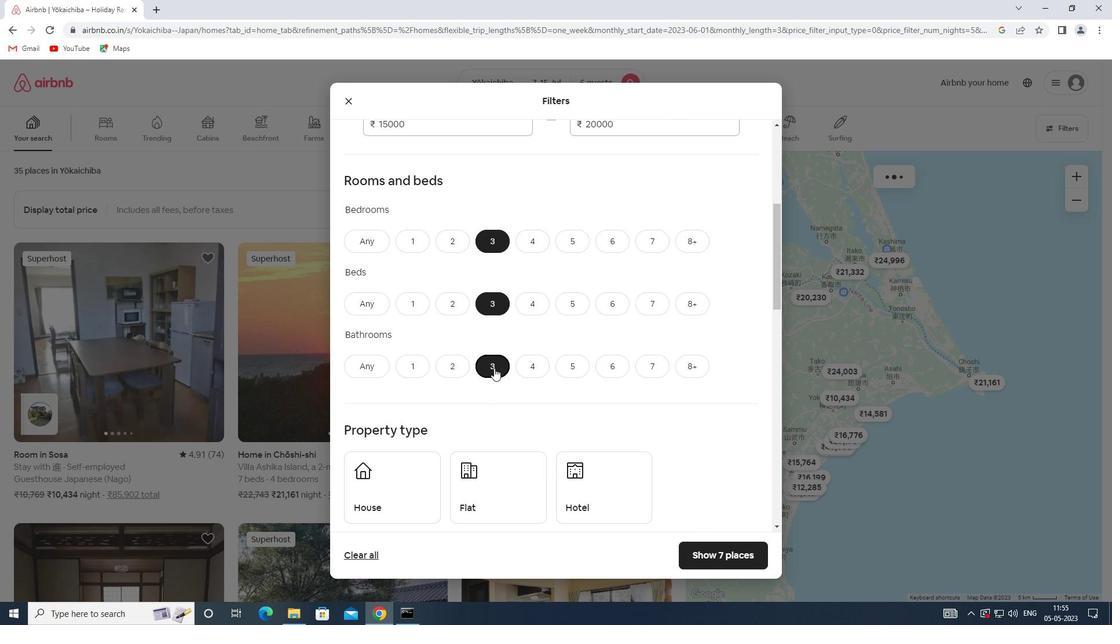 
Action: Mouse scrolled (487, 369) with delta (0, 0)
Screenshot: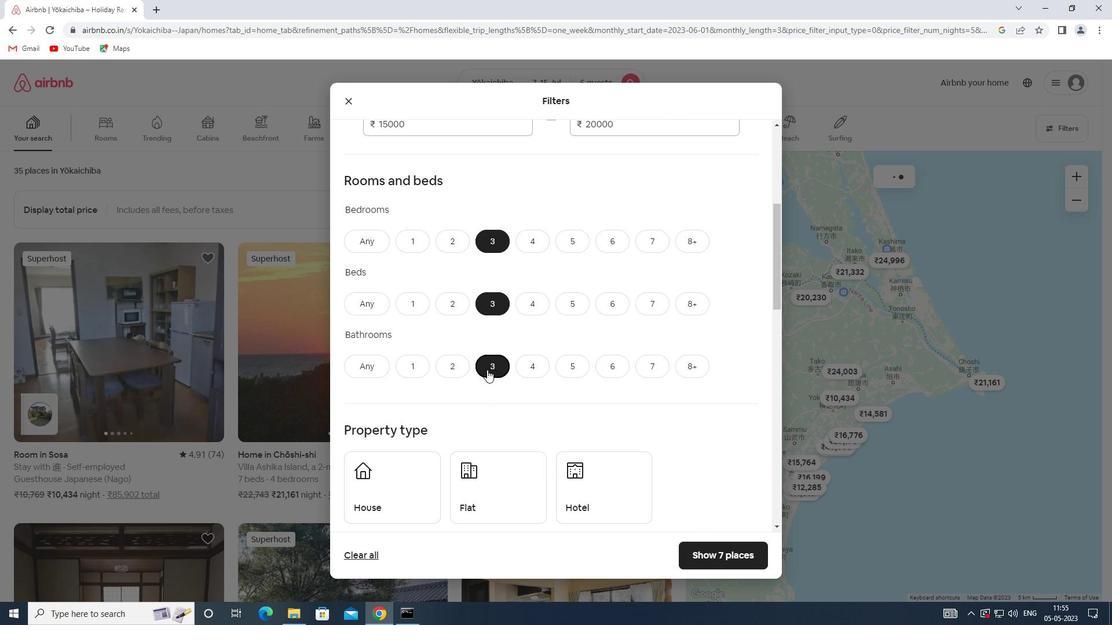 
Action: Mouse scrolled (487, 369) with delta (0, 0)
Screenshot: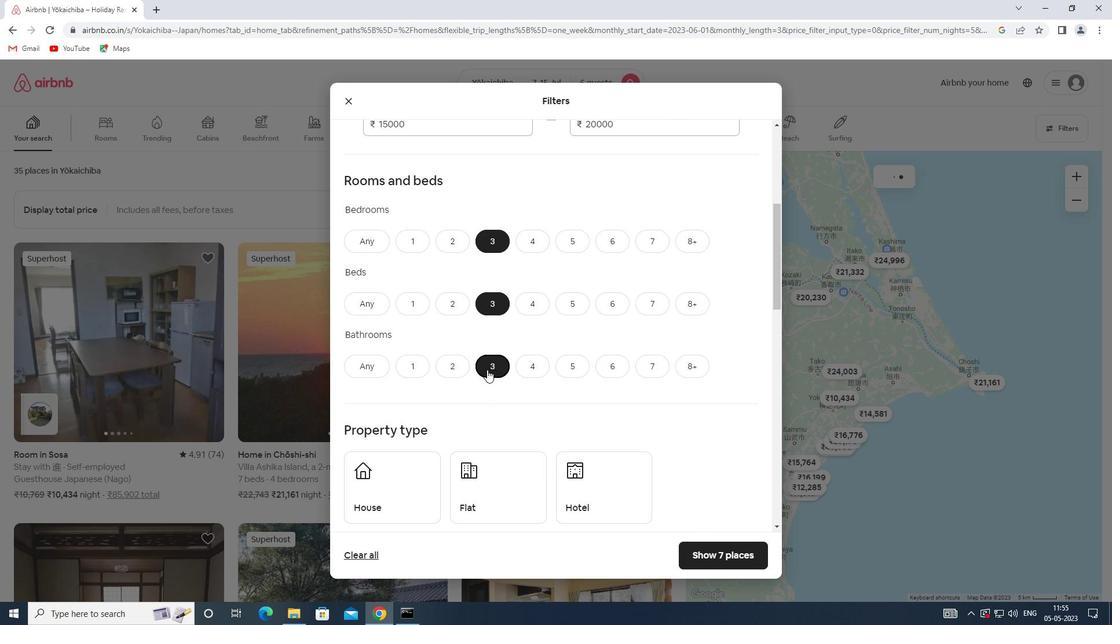 
Action: Mouse scrolled (487, 369) with delta (0, 0)
Screenshot: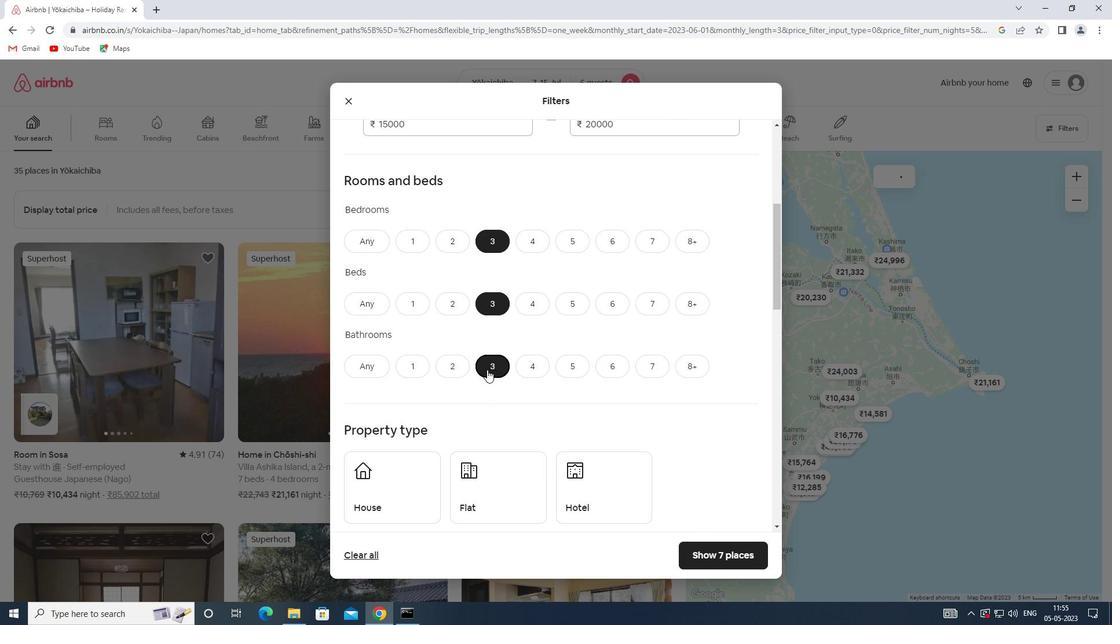 
Action: Mouse moved to (424, 325)
Screenshot: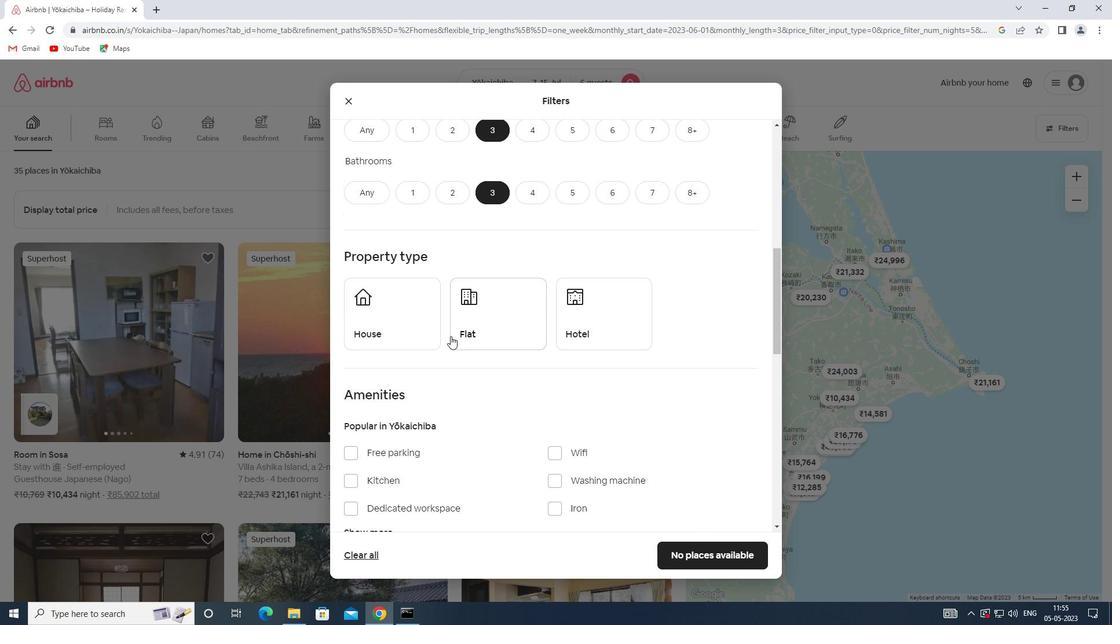 
Action: Mouse pressed left at (424, 325)
Screenshot: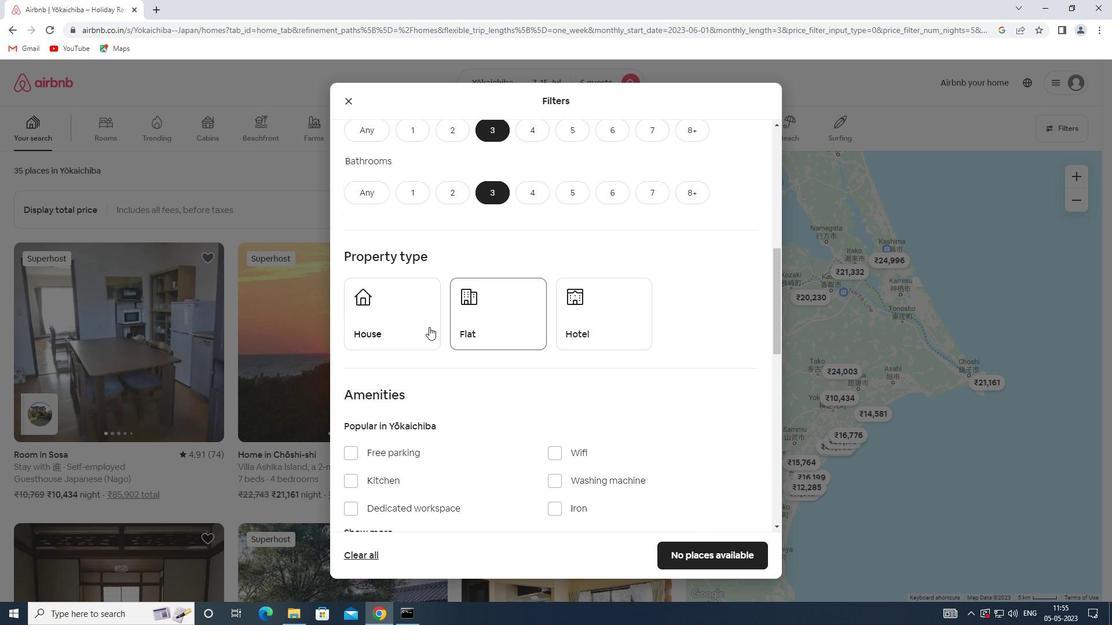 
Action: Mouse moved to (497, 325)
Screenshot: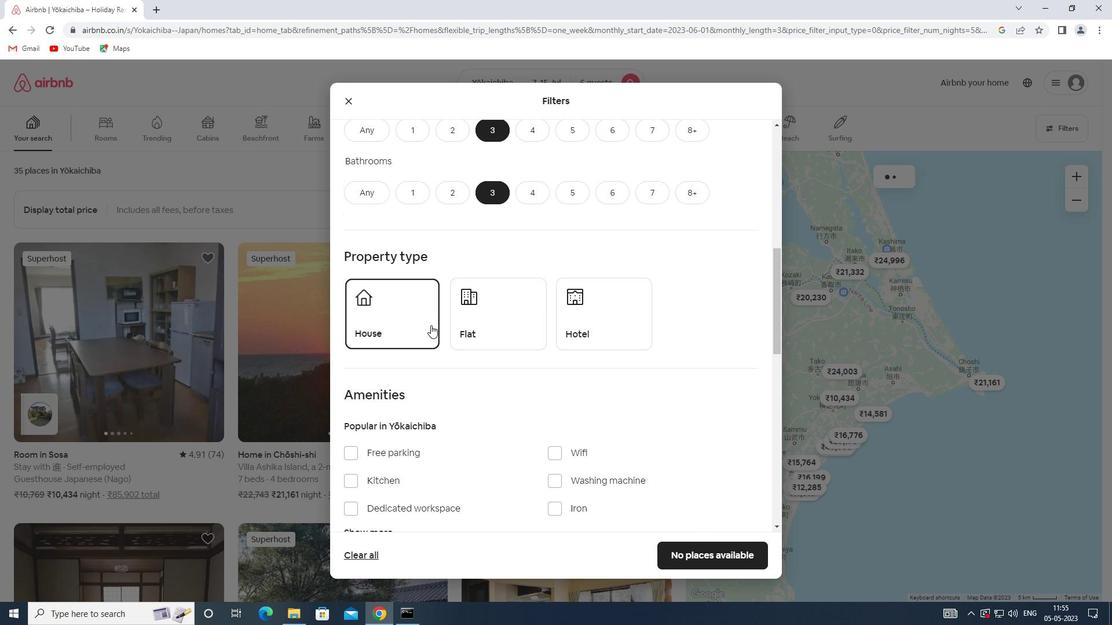
Action: Mouse pressed left at (497, 325)
Screenshot: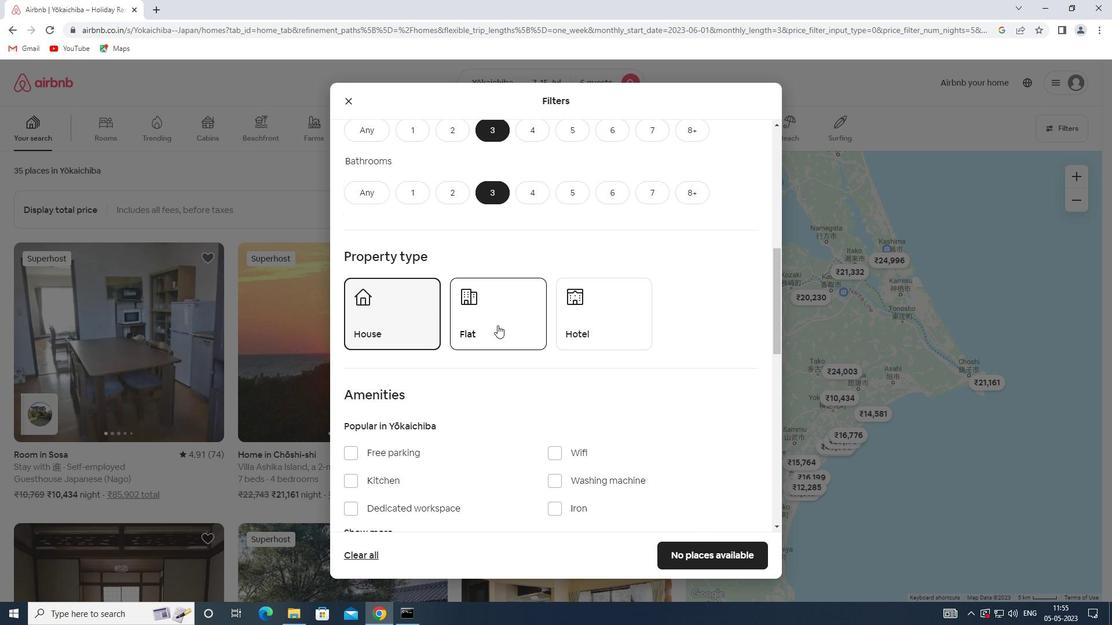
Action: Mouse moved to (522, 334)
Screenshot: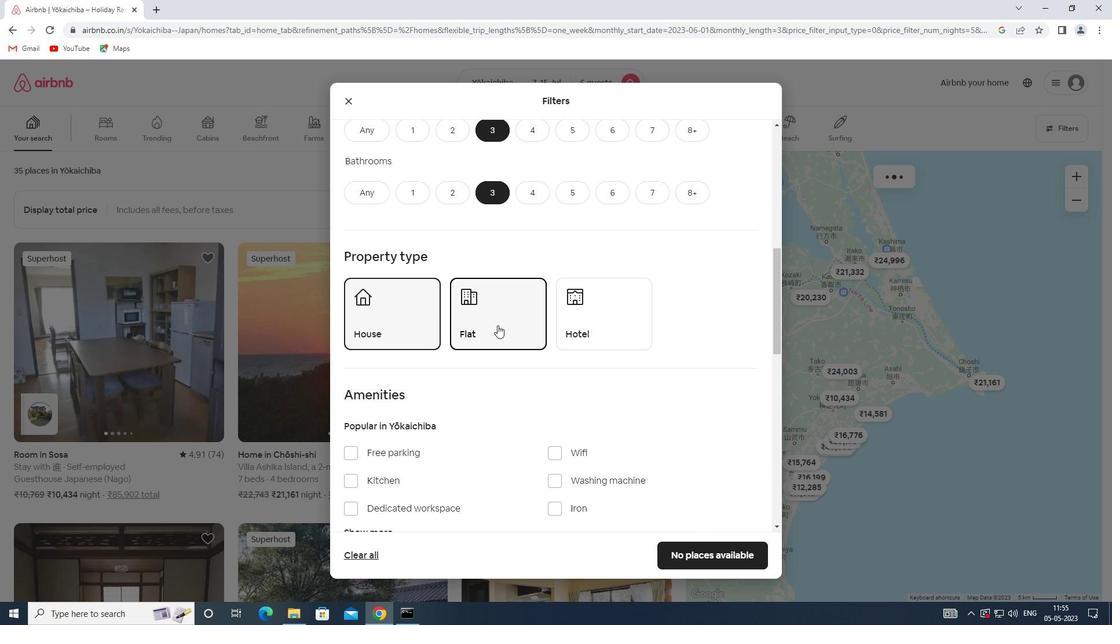 
Action: Mouse scrolled (522, 333) with delta (0, 0)
Screenshot: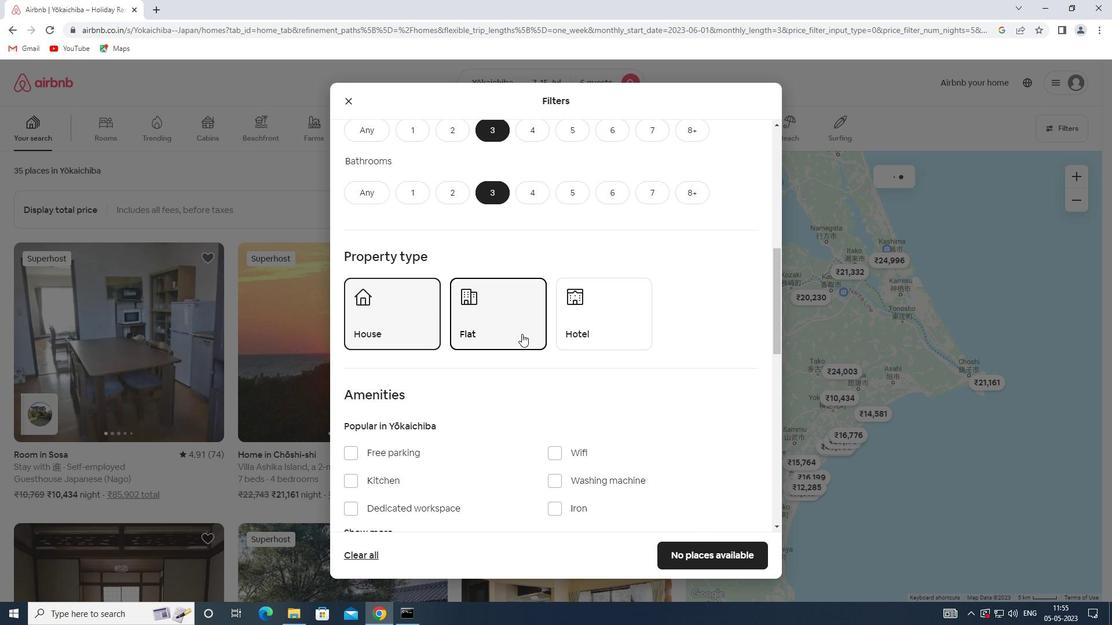 
Action: Mouse scrolled (522, 333) with delta (0, 0)
Screenshot: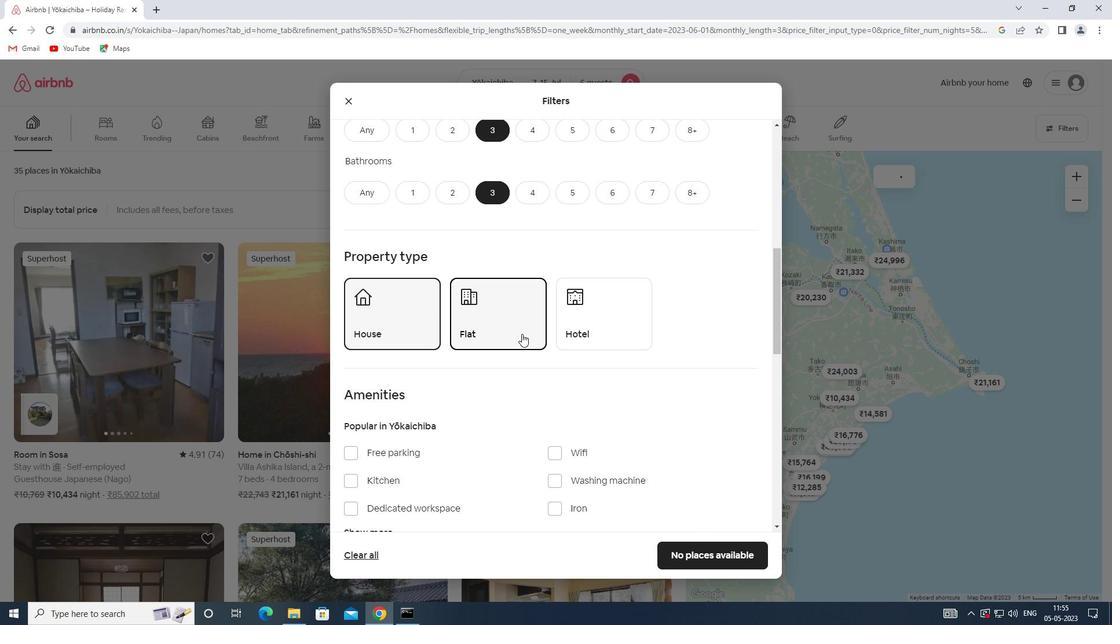 
Action: Mouse scrolled (522, 333) with delta (0, 0)
Screenshot: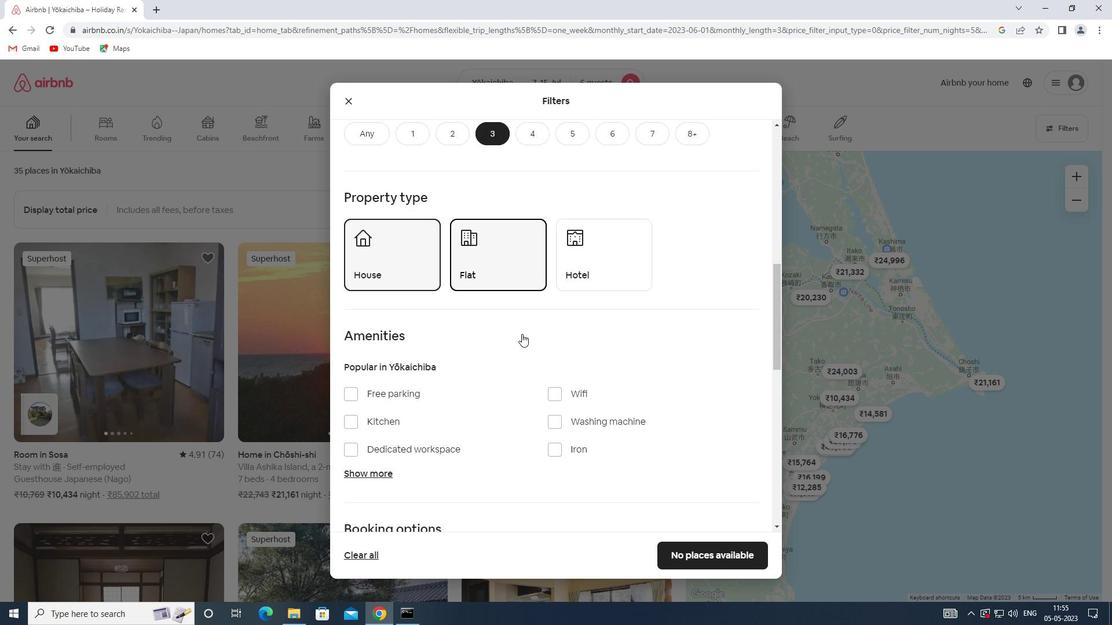 
Action: Mouse scrolled (522, 333) with delta (0, 0)
Screenshot: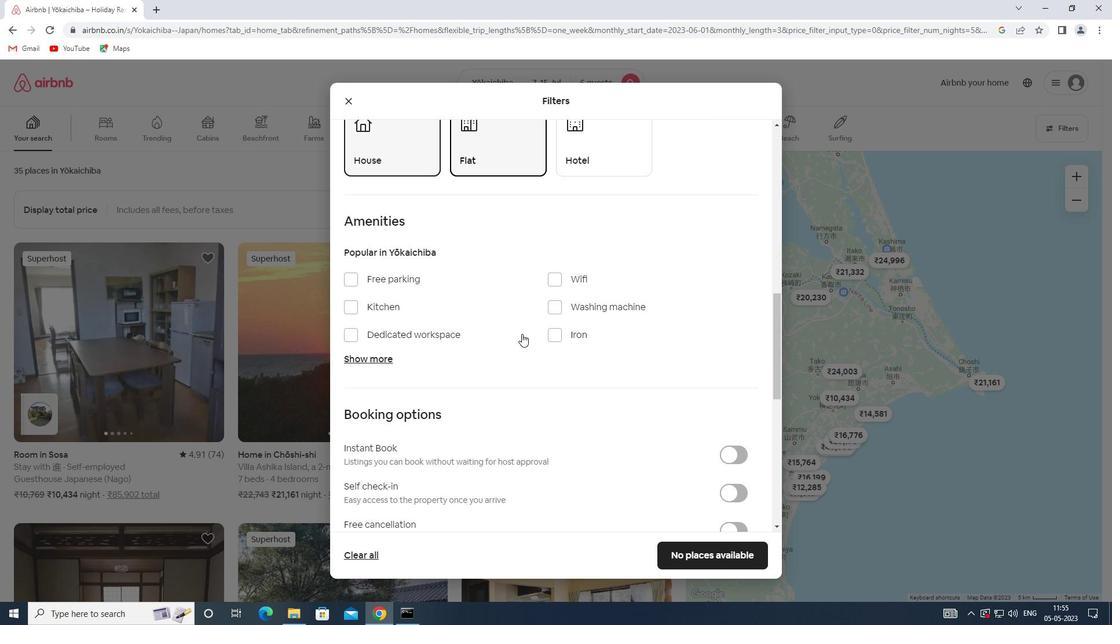 
Action: Mouse scrolled (522, 333) with delta (0, 0)
Screenshot: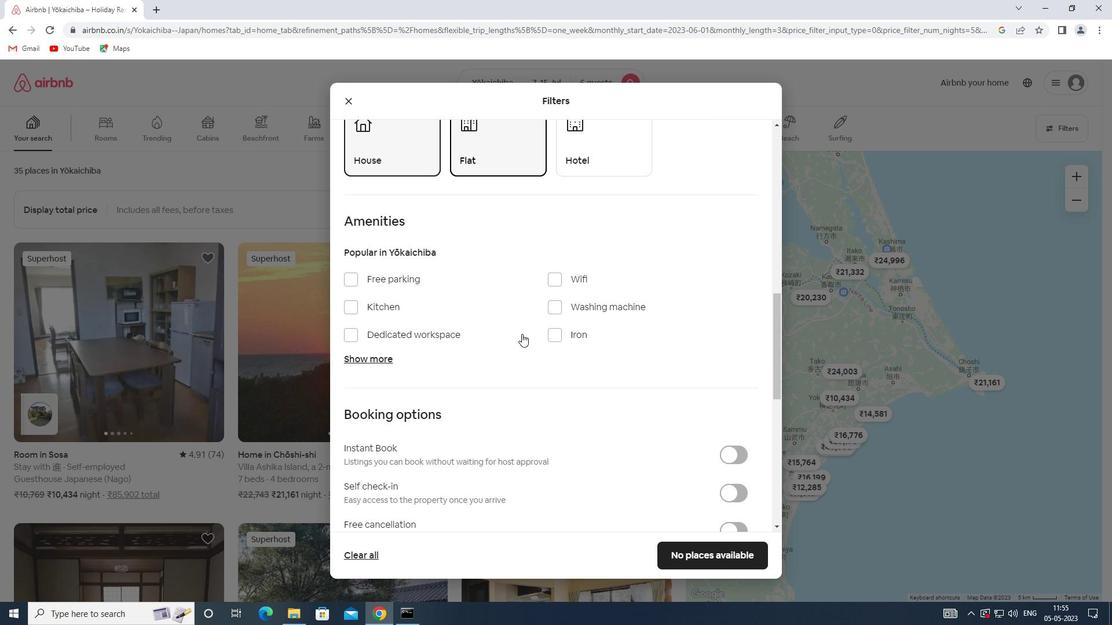 
Action: Mouse moved to (729, 374)
Screenshot: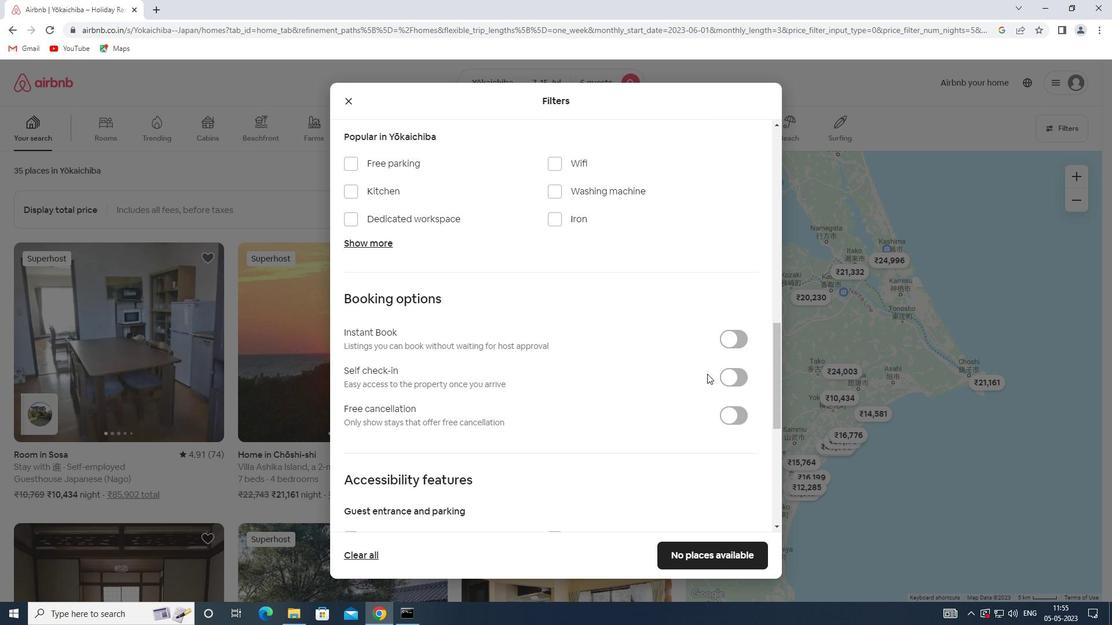 
Action: Mouse pressed left at (729, 374)
Screenshot: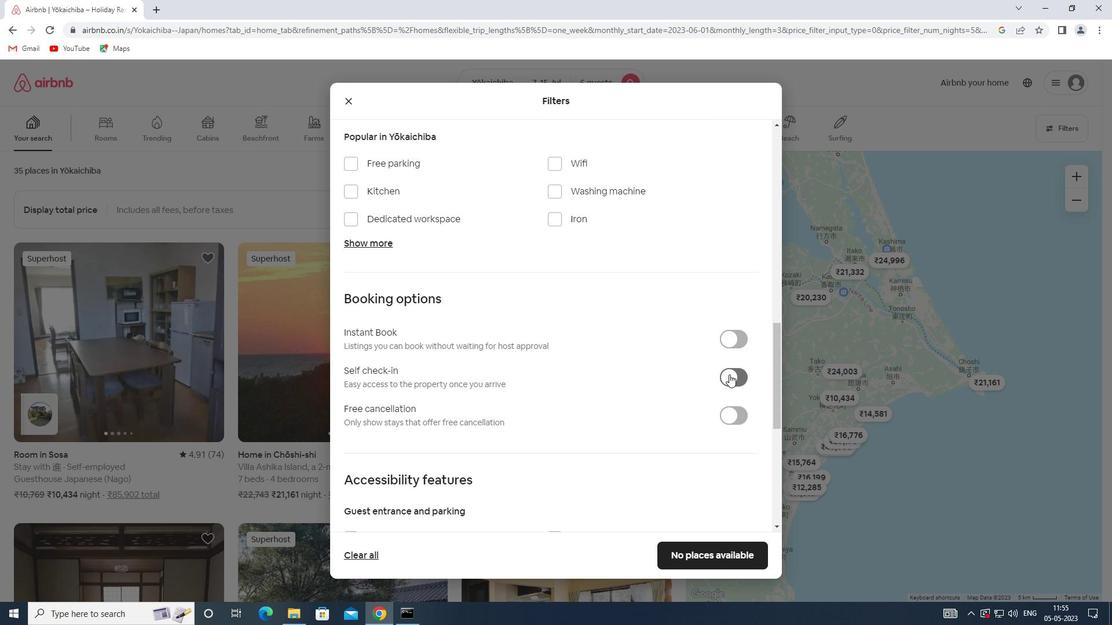 
Action: Mouse moved to (488, 407)
Screenshot: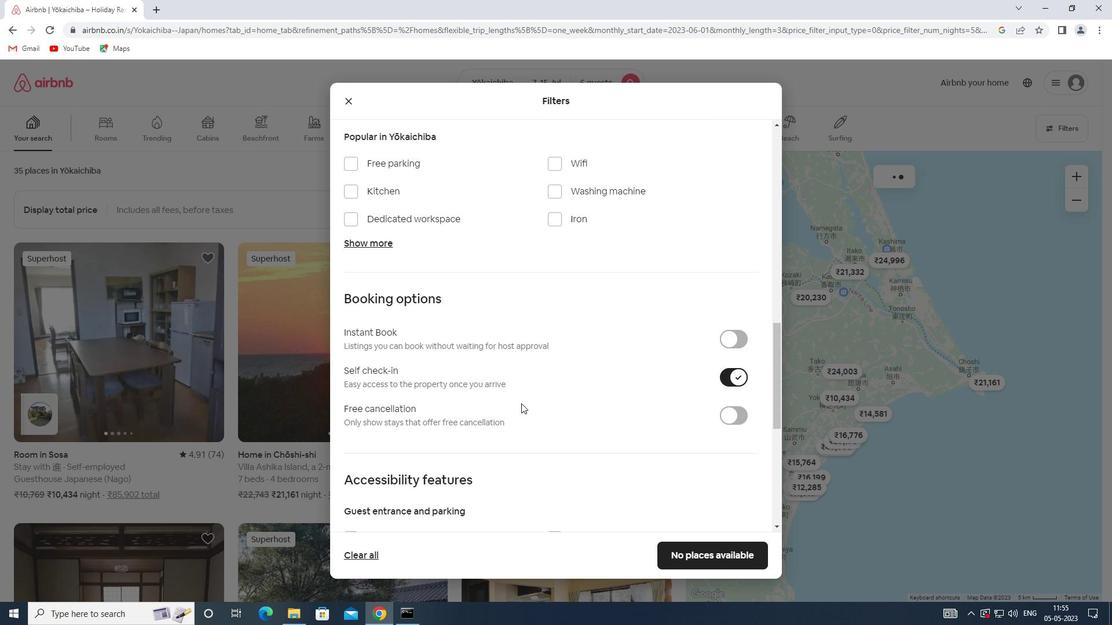 
Action: Mouse scrolled (488, 406) with delta (0, 0)
Screenshot: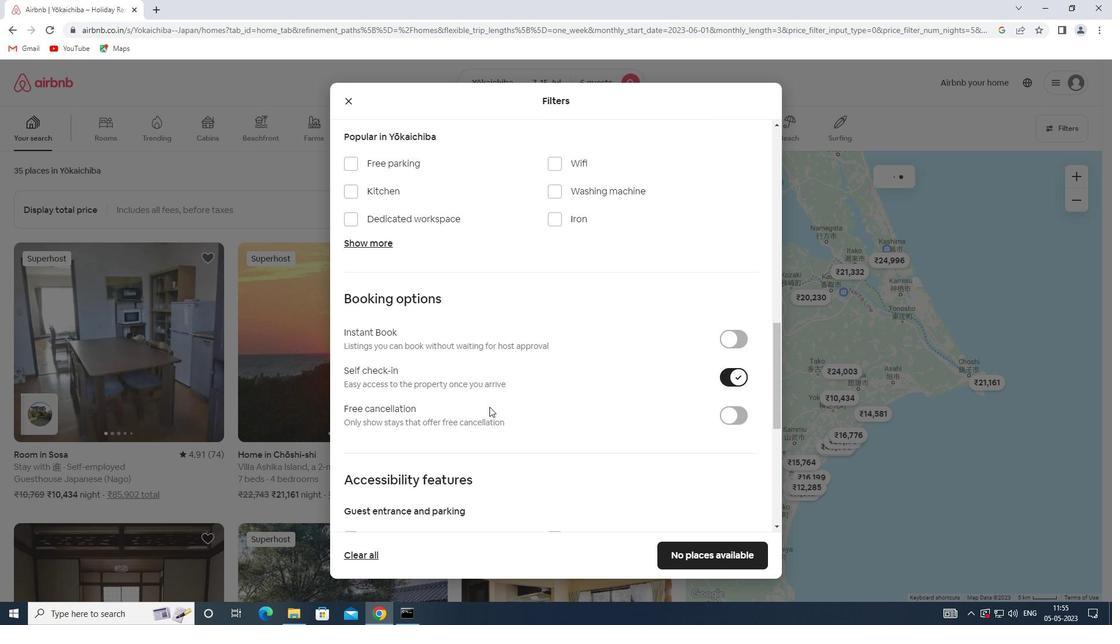 
Action: Mouse scrolled (488, 406) with delta (0, 0)
Screenshot: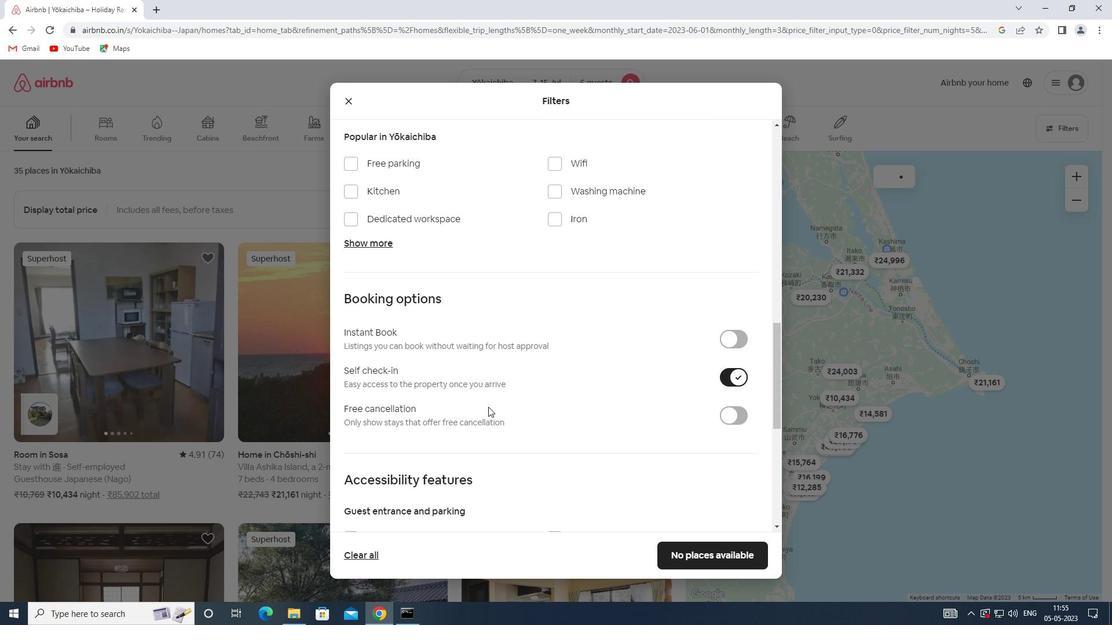 
Action: Mouse scrolled (488, 406) with delta (0, 0)
Screenshot: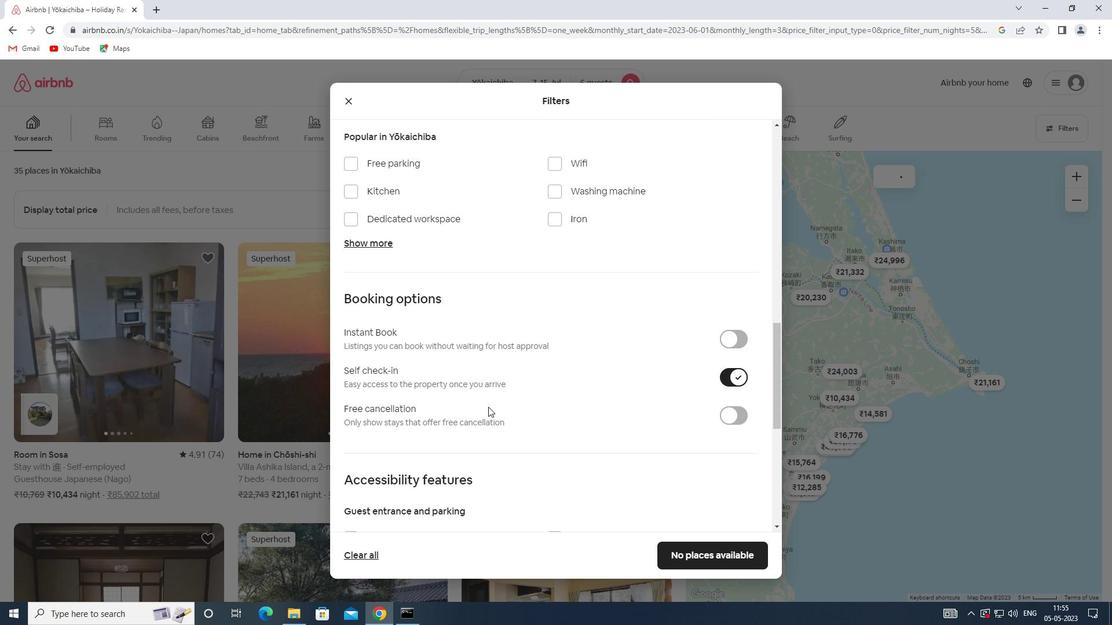 
Action: Mouse scrolled (488, 406) with delta (0, 0)
Screenshot: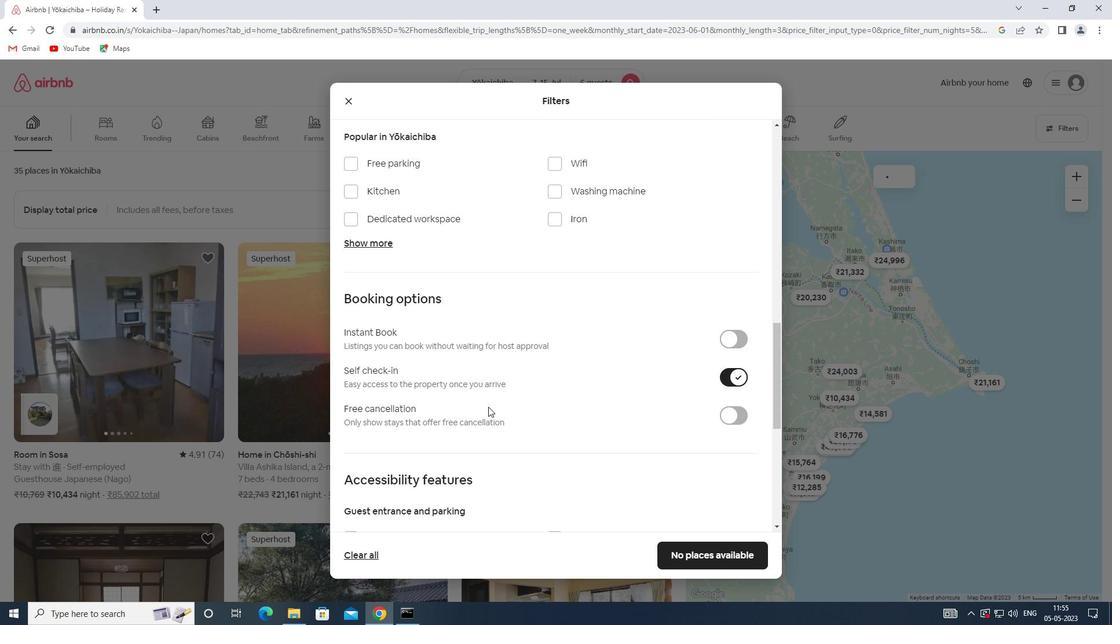
Action: Mouse scrolled (488, 406) with delta (0, 0)
Screenshot: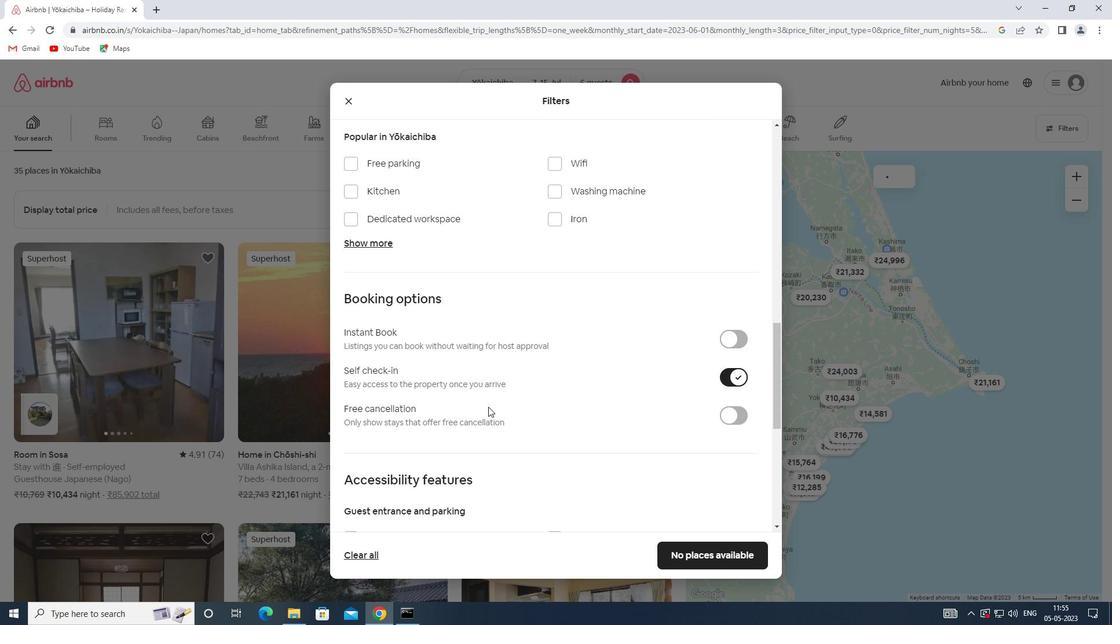 
Action: Mouse scrolled (488, 406) with delta (0, 0)
Screenshot: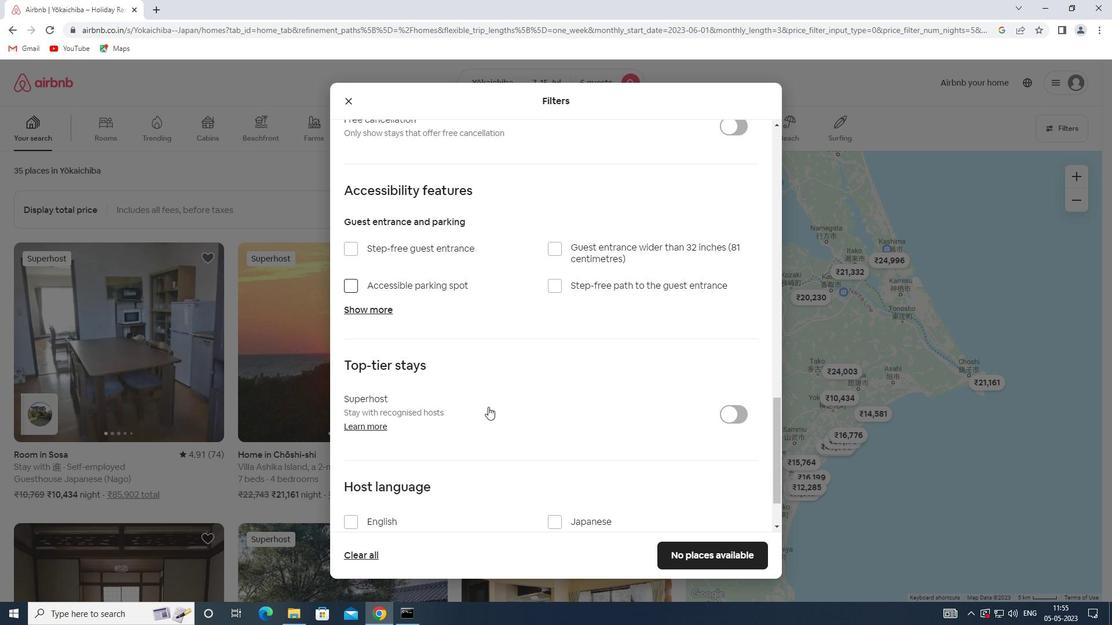
Action: Mouse scrolled (488, 406) with delta (0, 0)
Screenshot: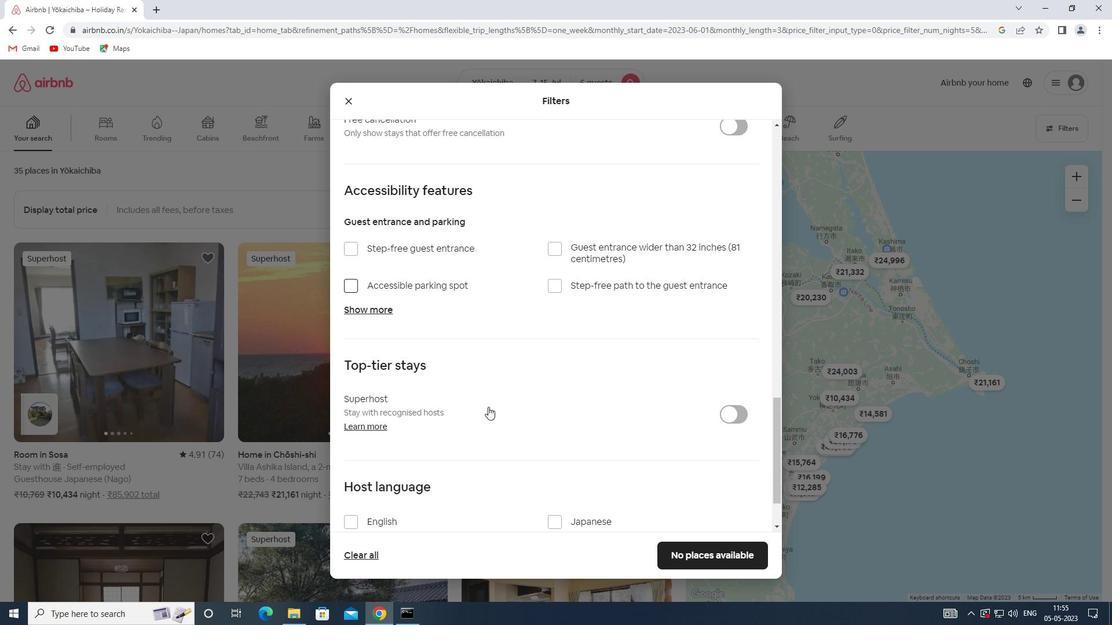 
Action: Mouse scrolled (488, 406) with delta (0, 0)
Screenshot: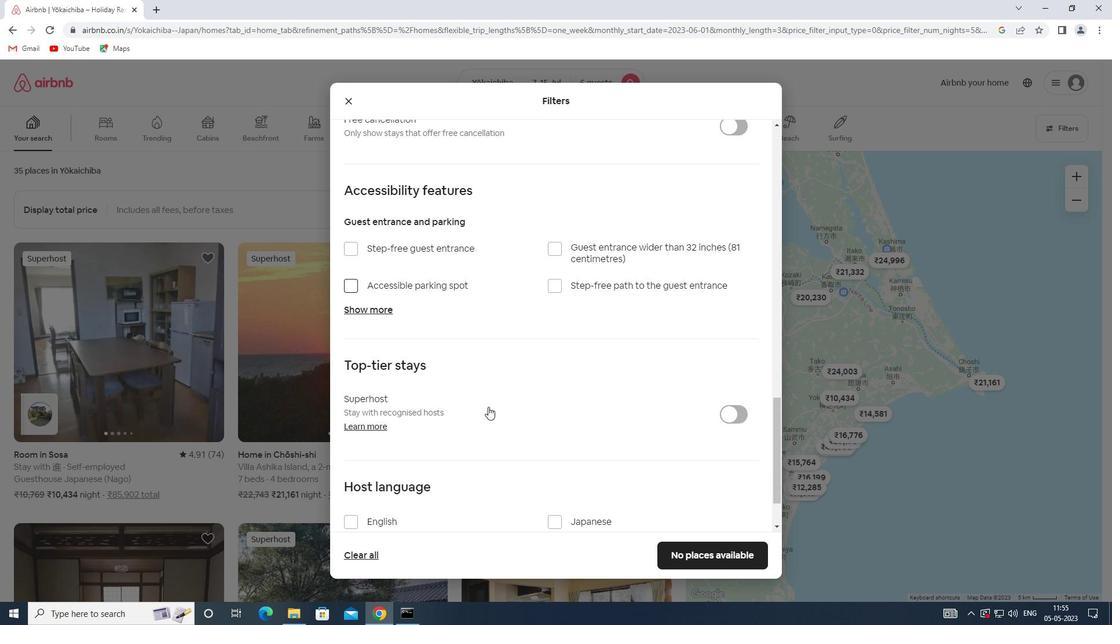 
Action: Mouse scrolled (488, 406) with delta (0, 0)
Screenshot: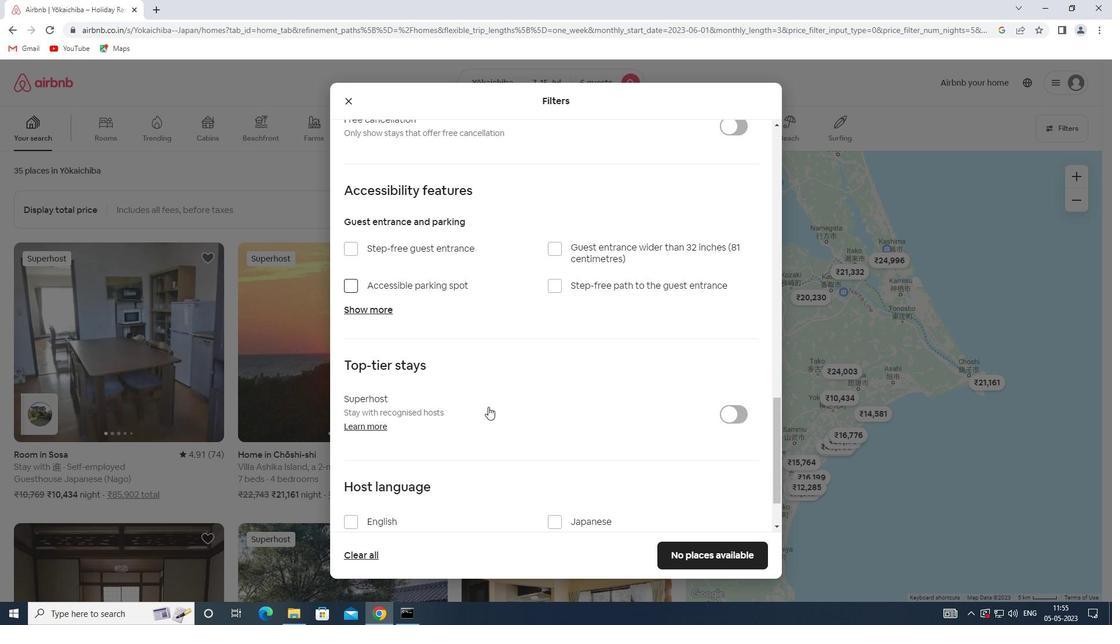 
Action: Mouse scrolled (488, 406) with delta (0, 0)
Screenshot: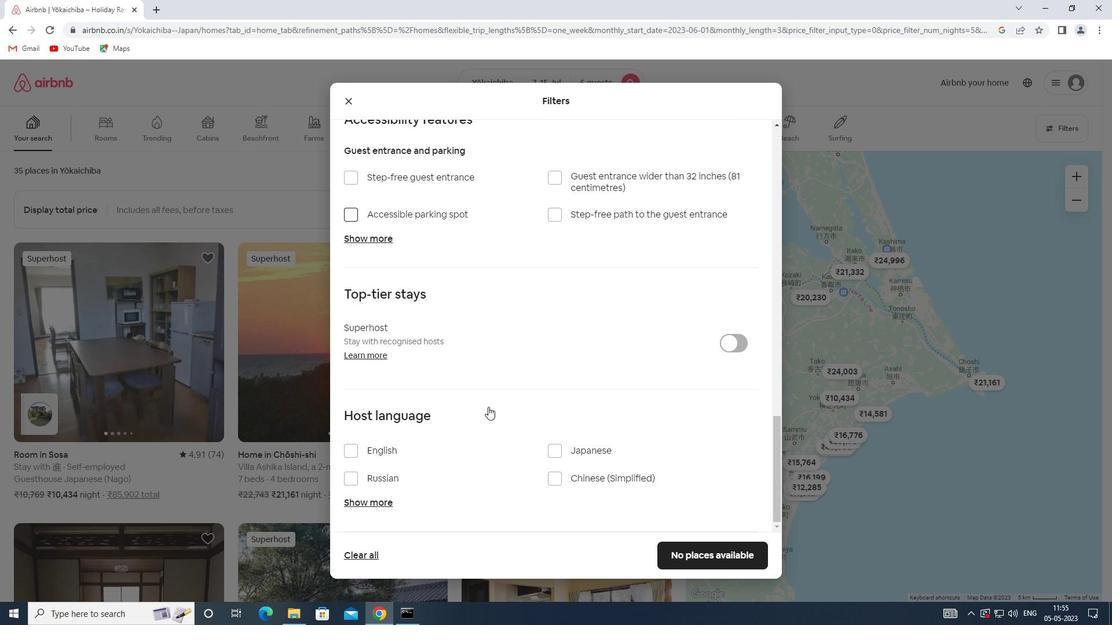 
Action: Mouse scrolled (488, 406) with delta (0, 0)
Screenshot: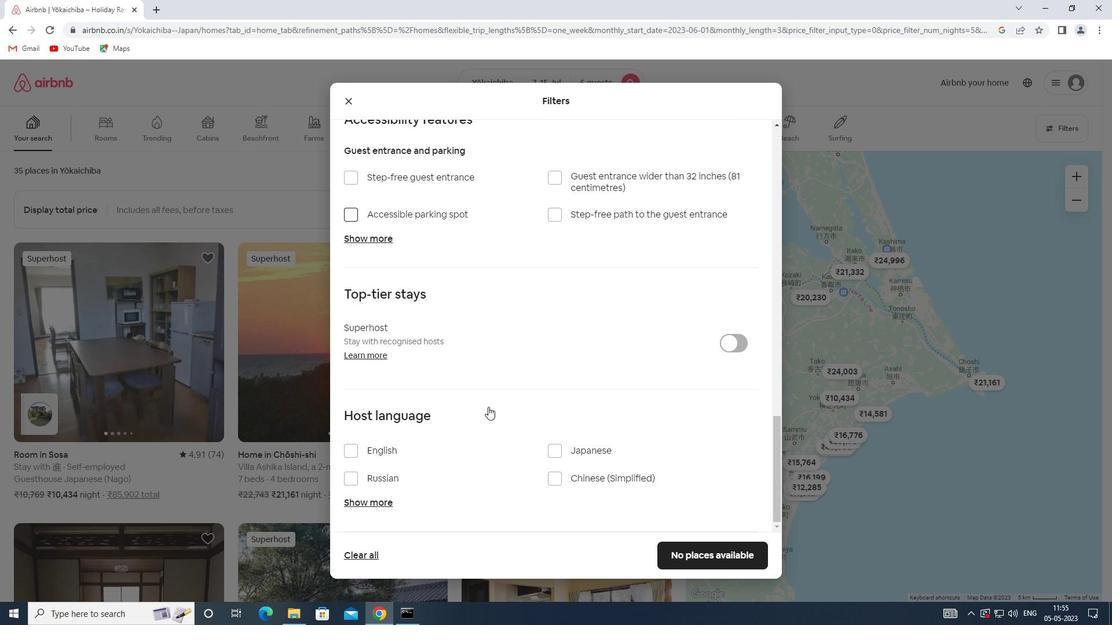 
Action: Mouse moved to (382, 456)
Screenshot: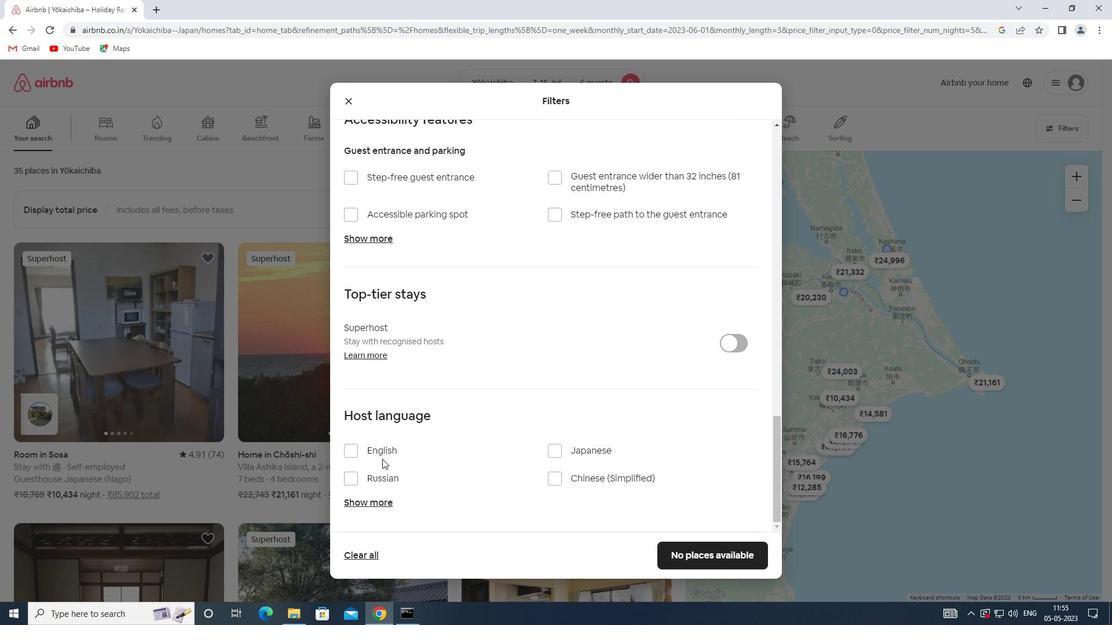
Action: Mouse pressed left at (382, 456)
Screenshot: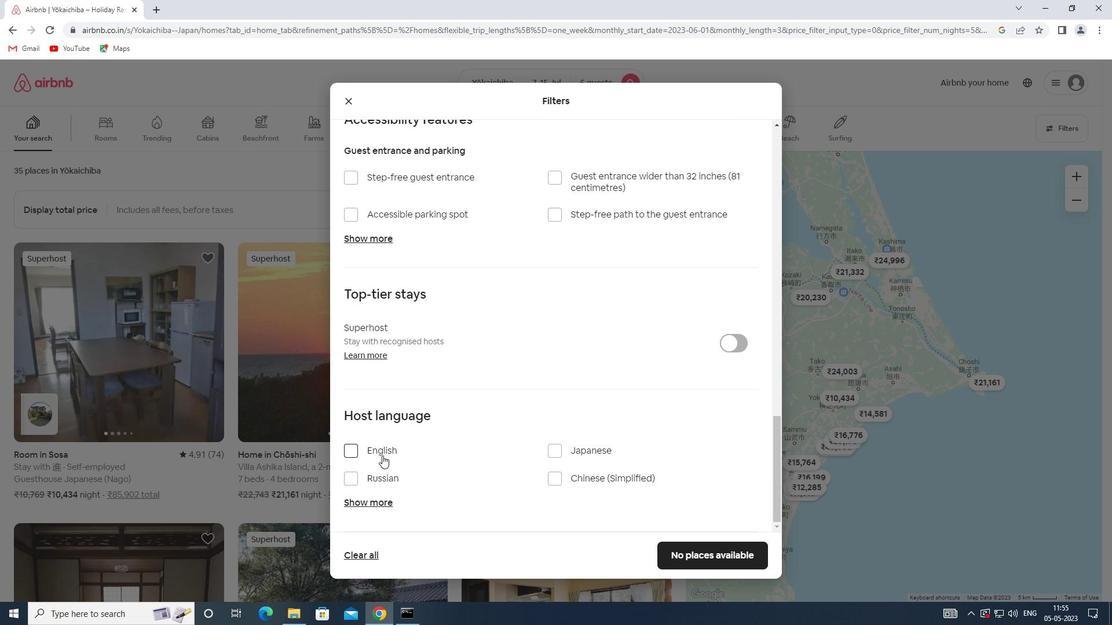
Action: Mouse moved to (700, 552)
Screenshot: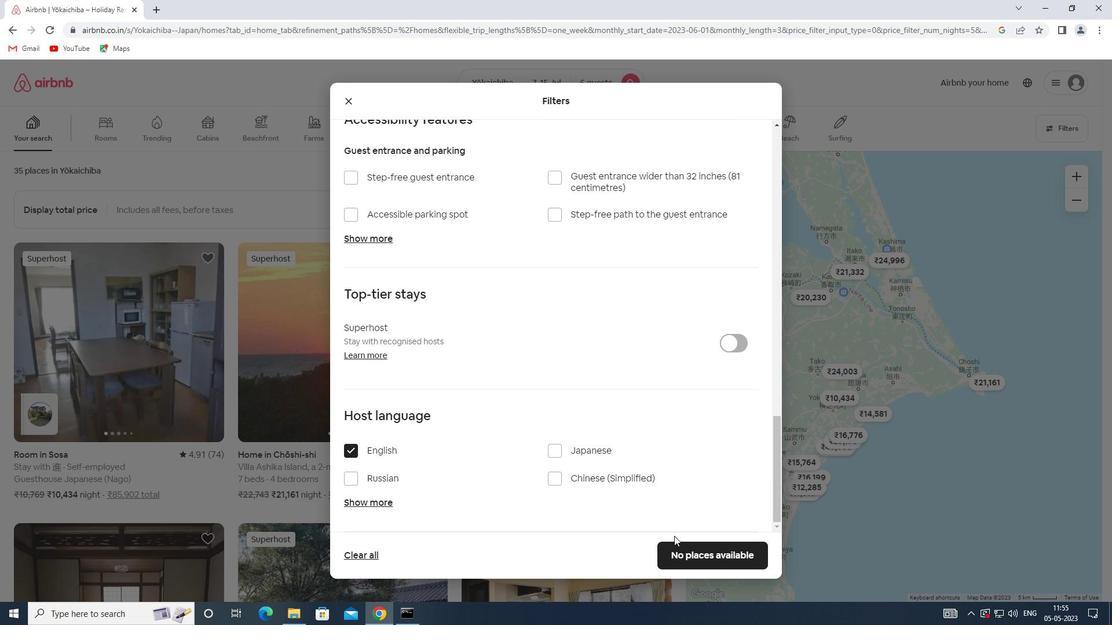 
Action: Mouse pressed left at (700, 552)
Screenshot: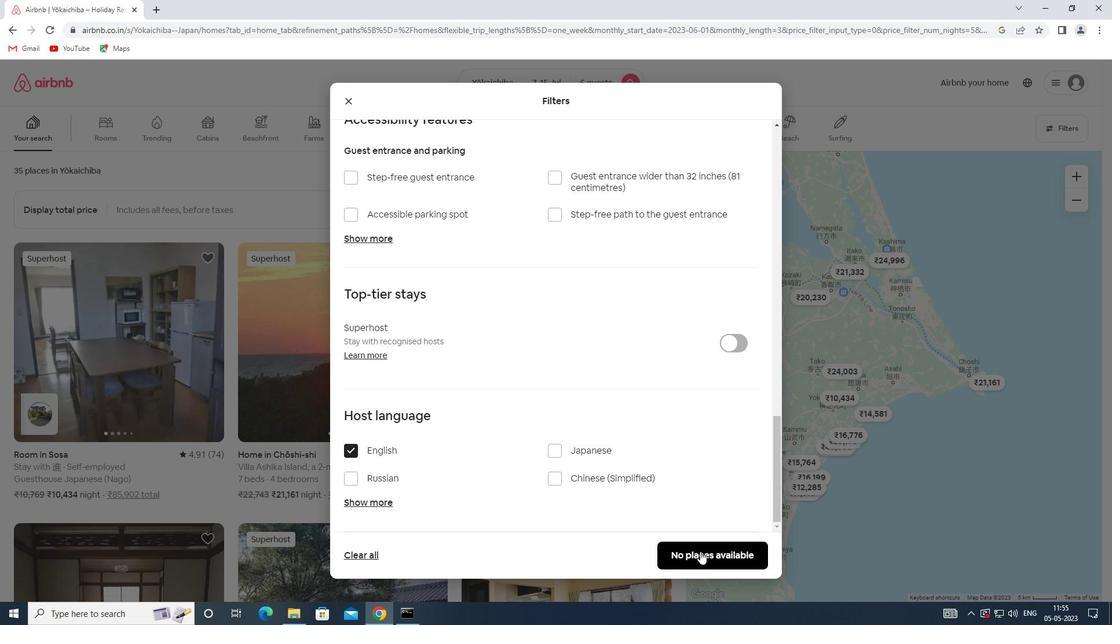 
Action: Mouse moved to (700, 552)
Screenshot: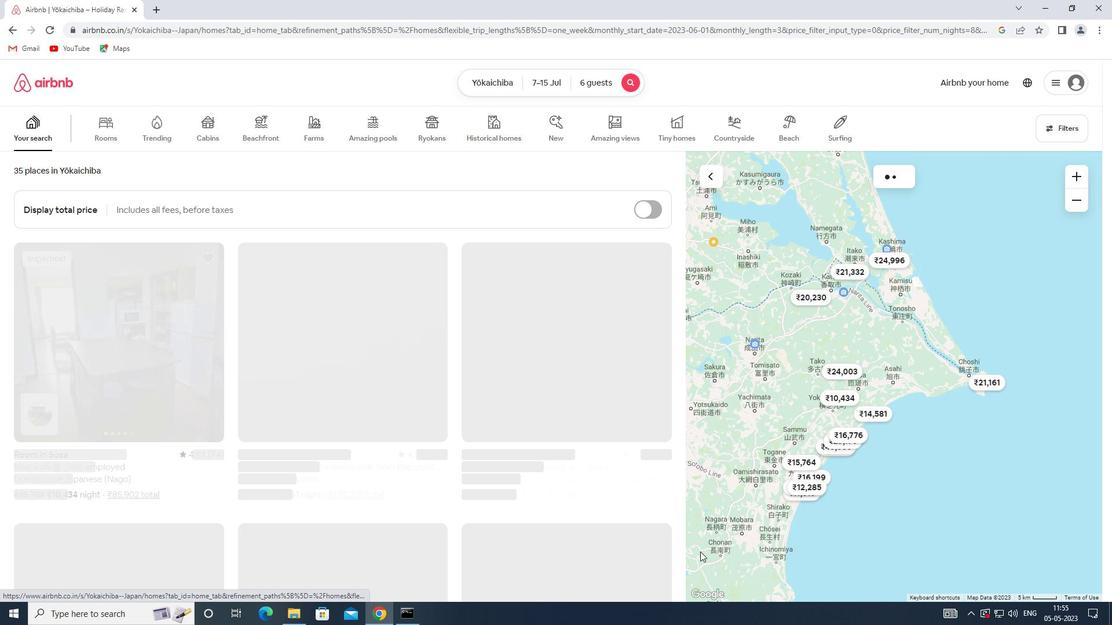 
